Task: Search one way flight ticket for 1 adult, 1 child, 1 infant in seat in premium economy from State College: University Park Airport to Fort Wayne: Fort Wayne International Airport on 8-4-2023. Choice of flights is Southwest. Number of bags: 2 carry on bags and 4 checked bags. Price is upto 71000. Outbound departure time preference is 16:15.
Action: Mouse moved to (313, 275)
Screenshot: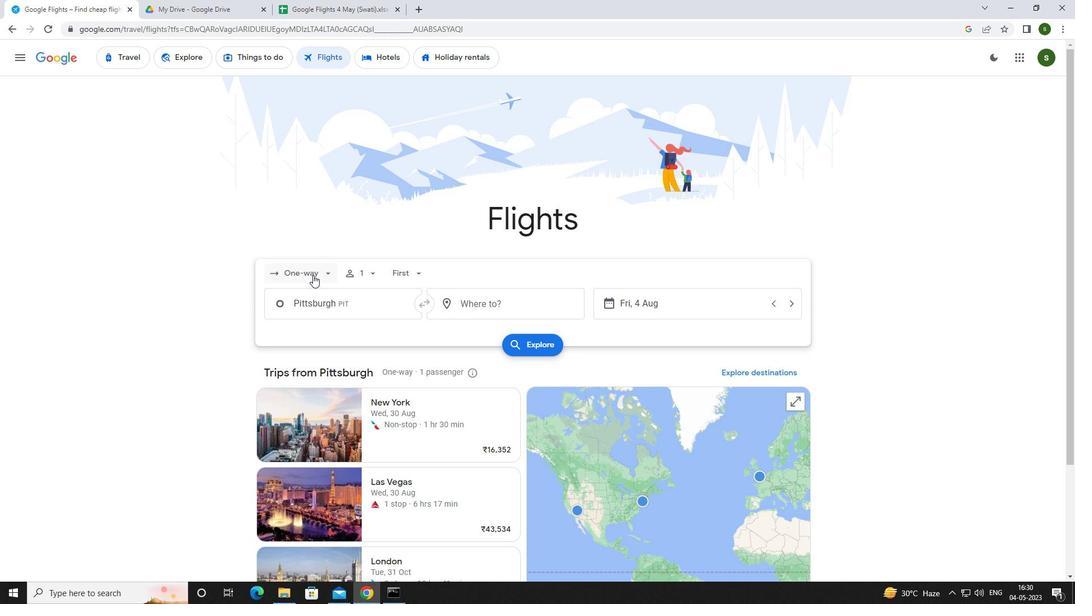 
Action: Mouse pressed left at (313, 275)
Screenshot: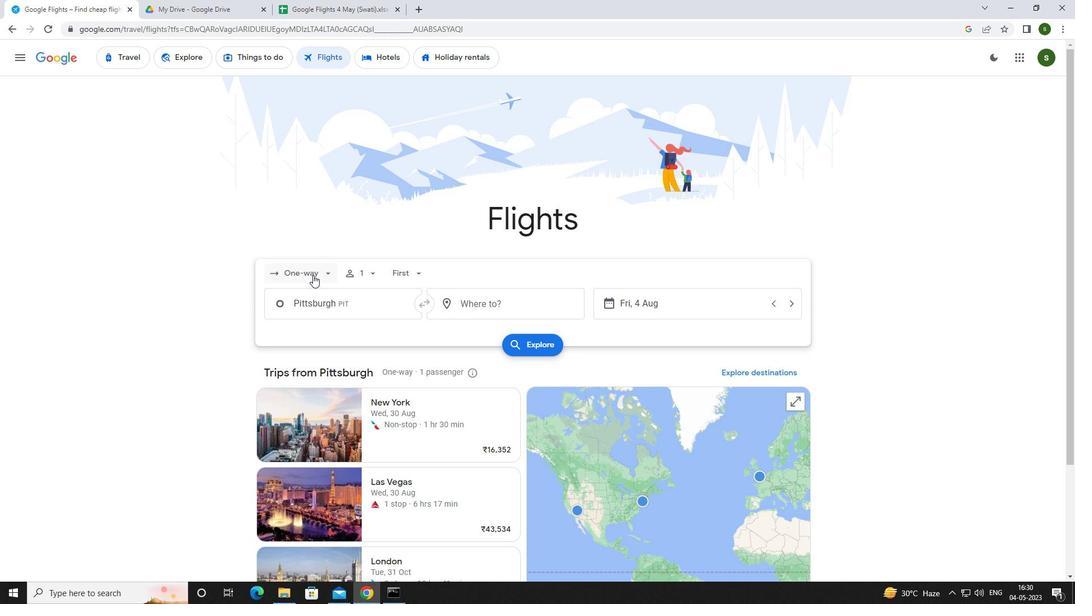 
Action: Mouse moved to (308, 330)
Screenshot: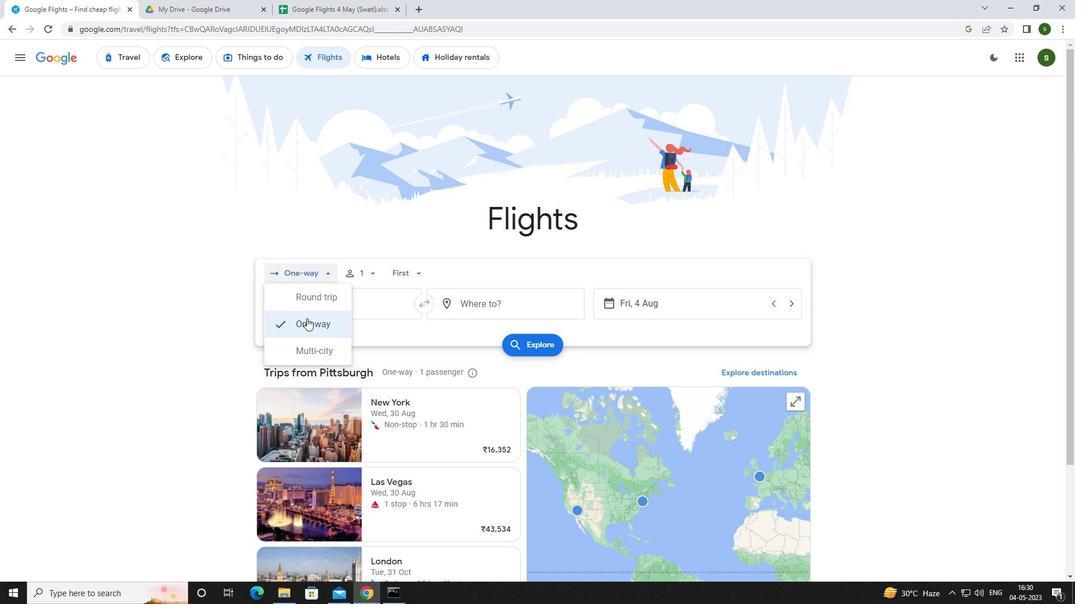 
Action: Mouse pressed left at (308, 330)
Screenshot: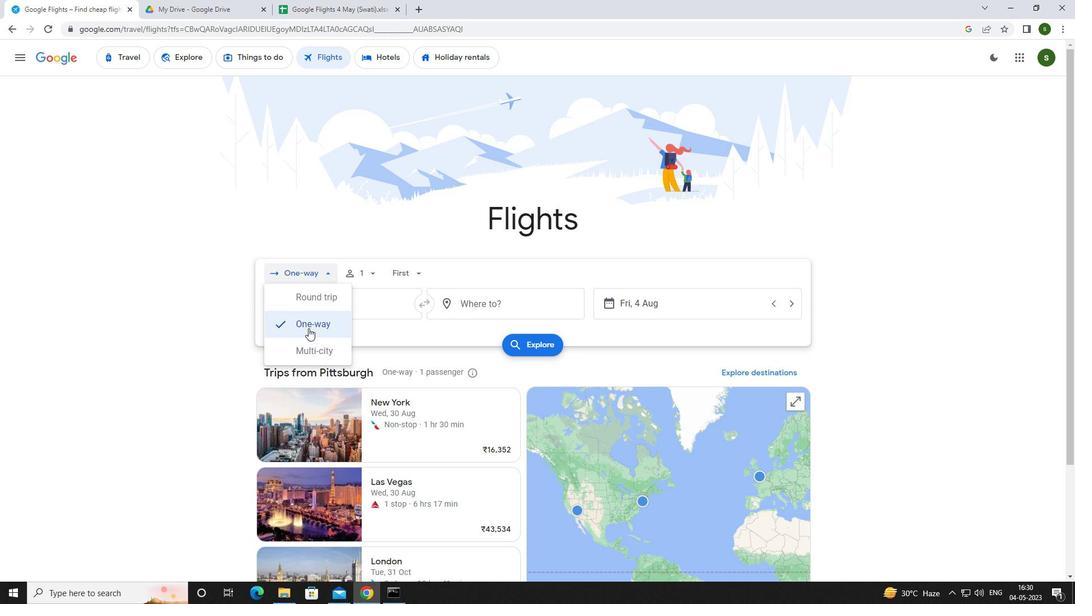 
Action: Mouse moved to (365, 274)
Screenshot: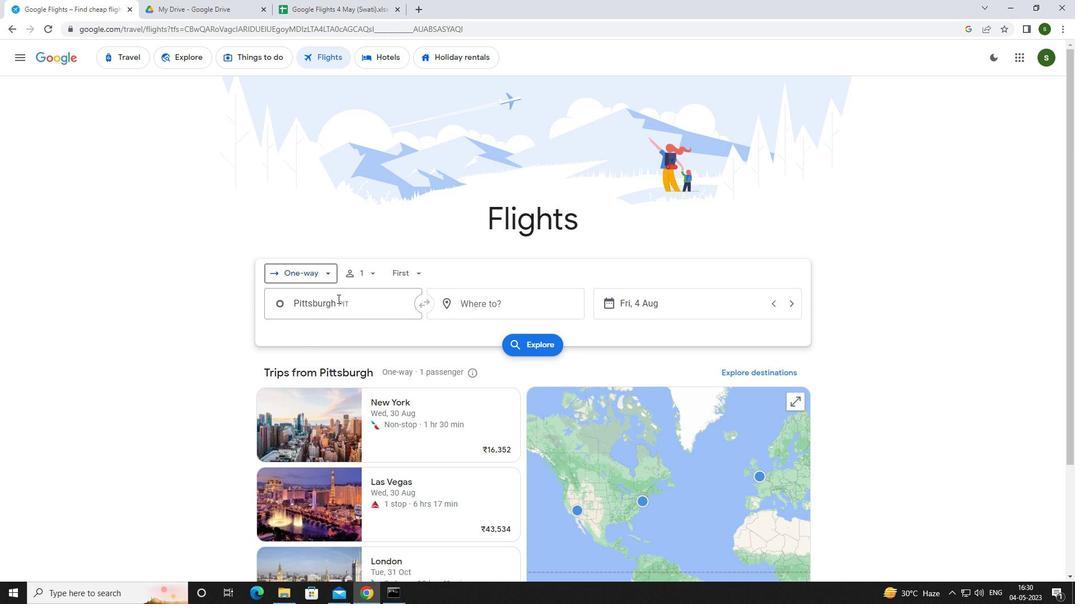 
Action: Mouse pressed left at (365, 274)
Screenshot: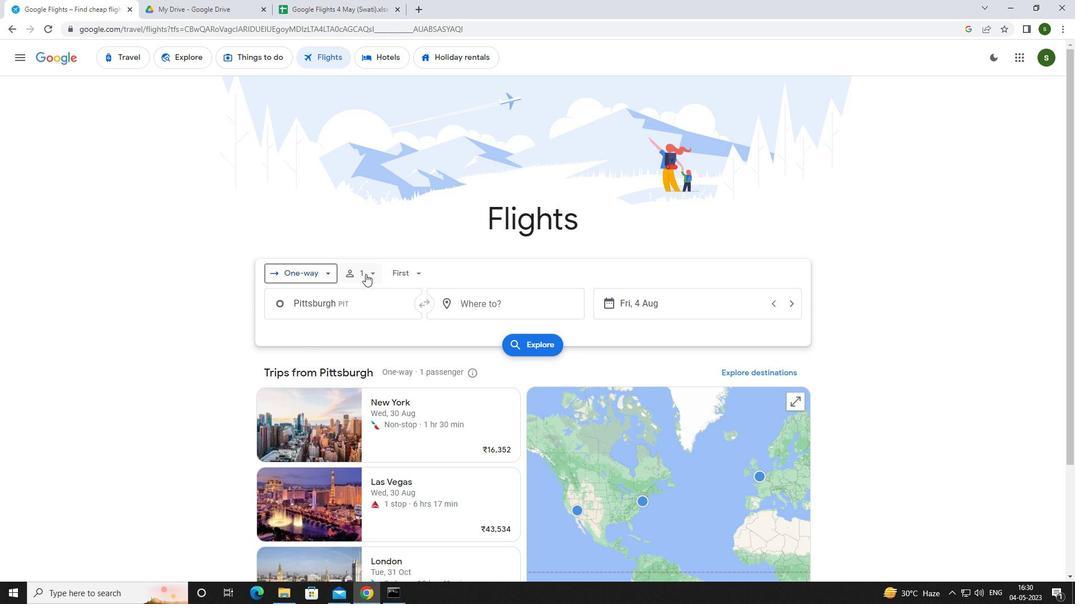 
Action: Mouse moved to (453, 328)
Screenshot: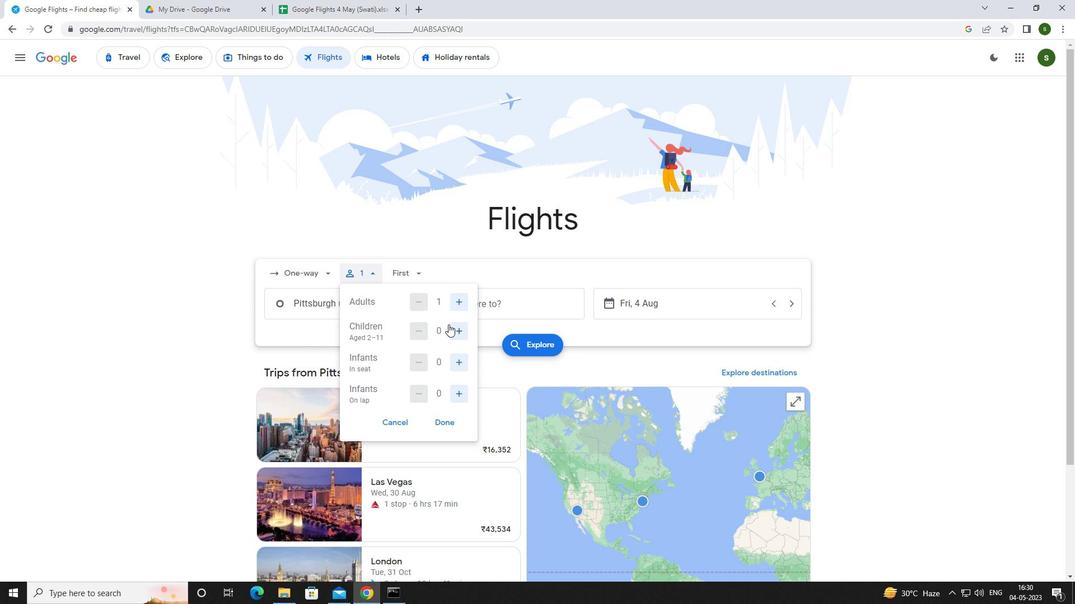 
Action: Mouse pressed left at (453, 328)
Screenshot: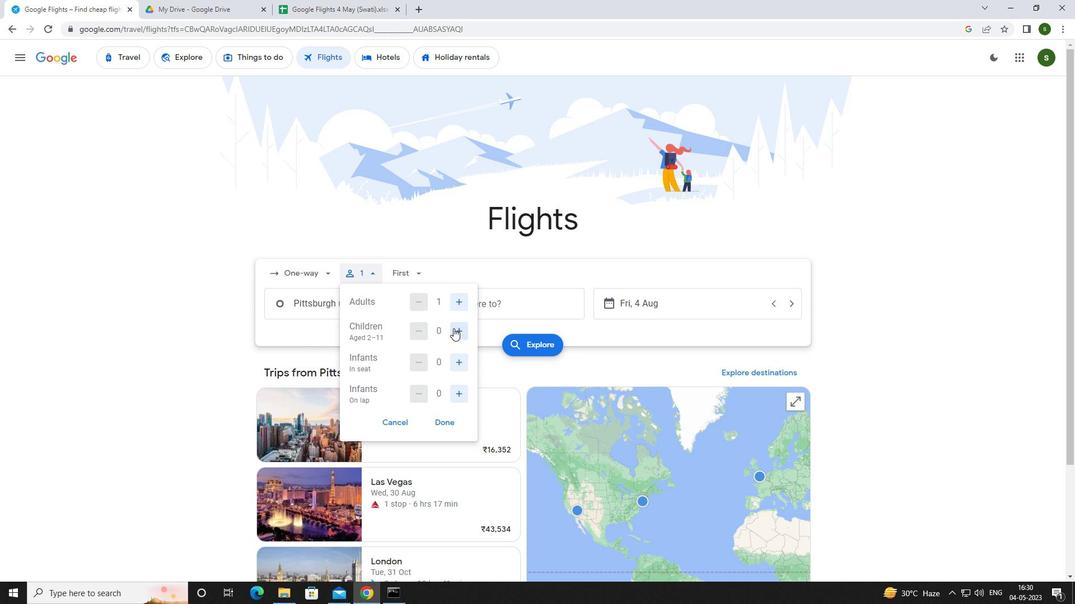 
Action: Mouse moved to (460, 359)
Screenshot: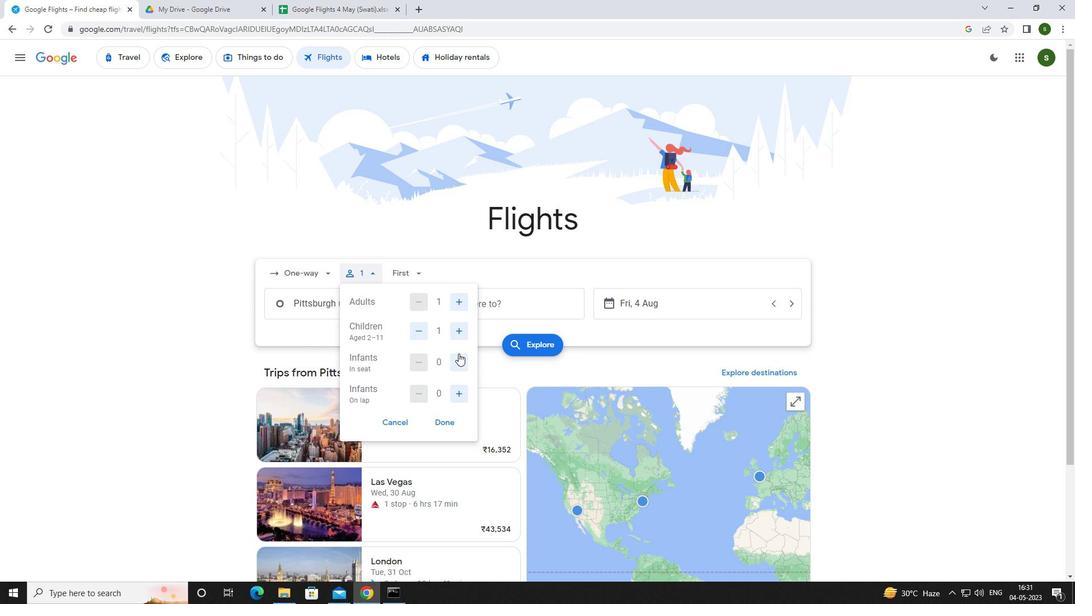 
Action: Mouse pressed left at (460, 359)
Screenshot: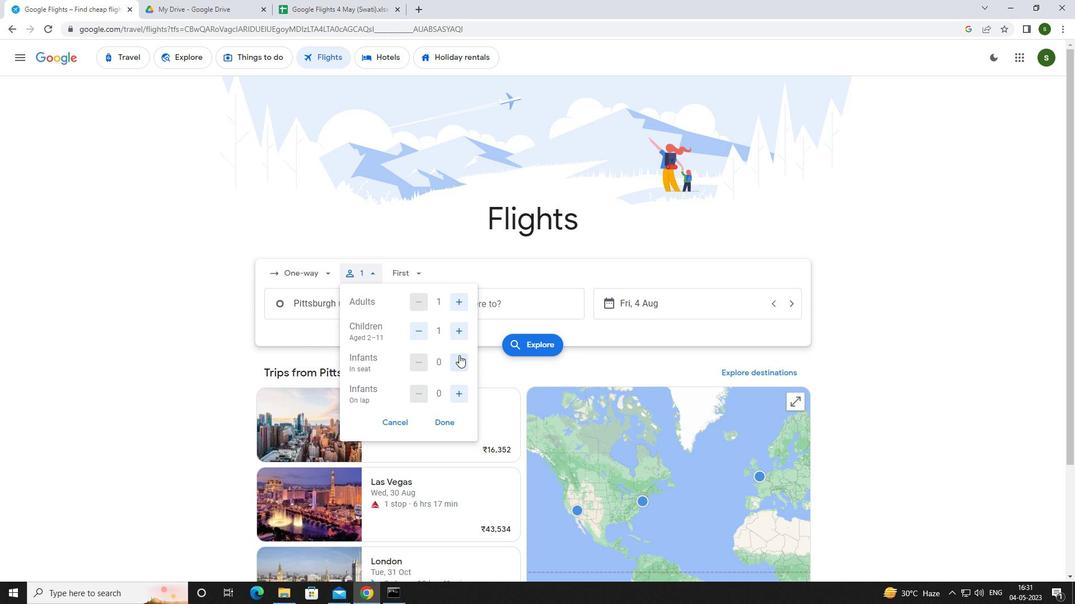 
Action: Mouse moved to (412, 273)
Screenshot: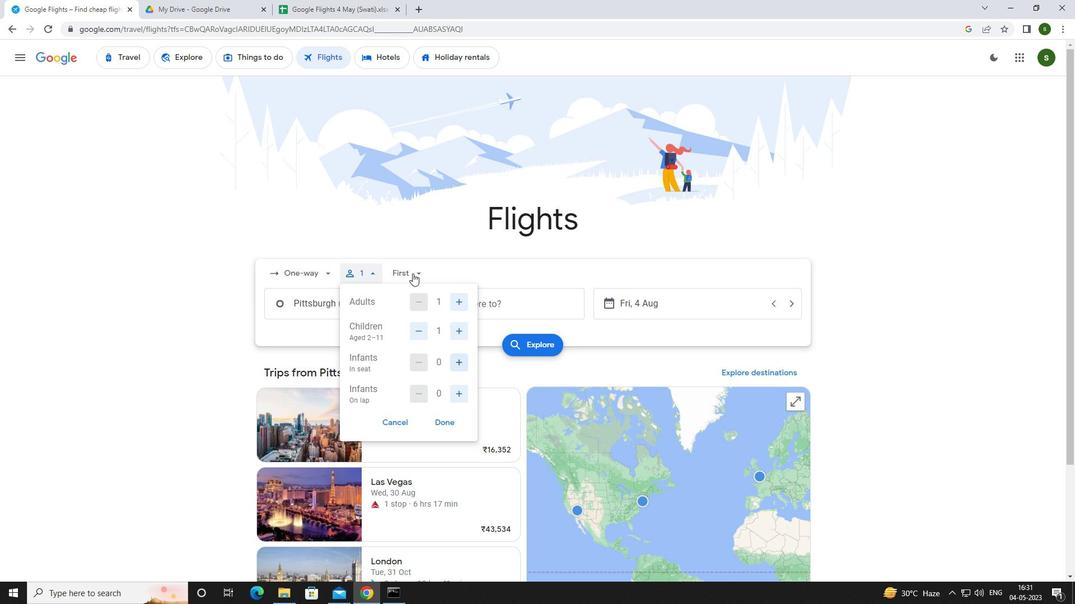 
Action: Mouse pressed left at (412, 273)
Screenshot: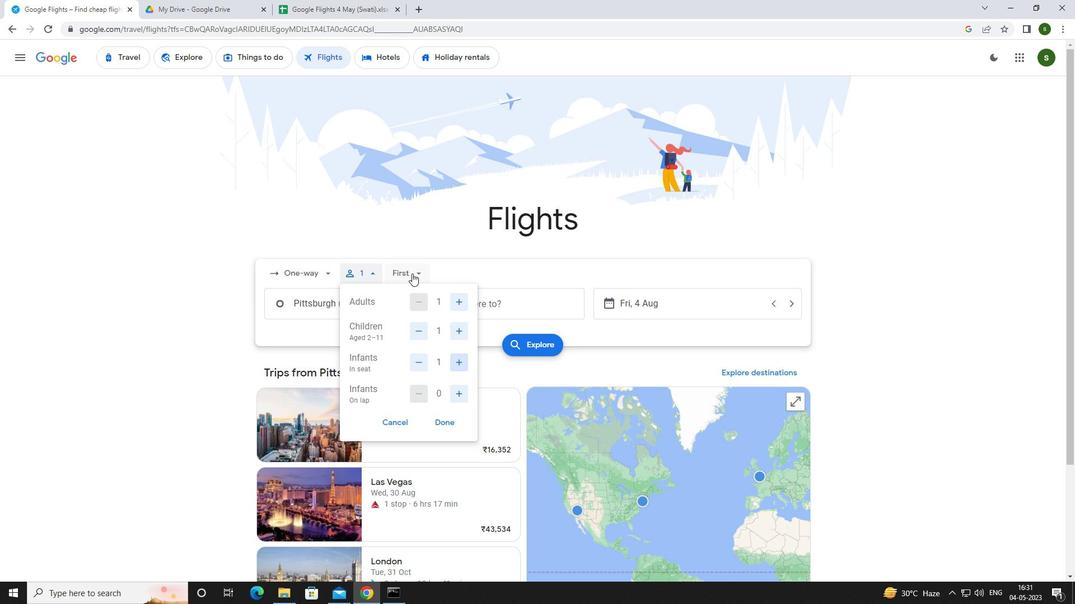 
Action: Mouse moved to (427, 327)
Screenshot: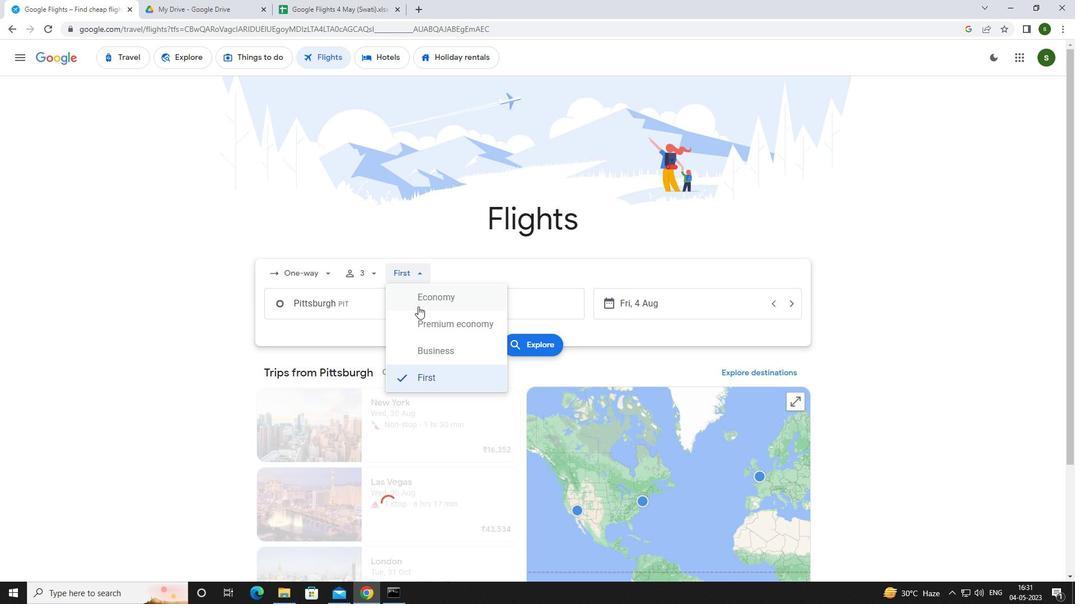 
Action: Mouse pressed left at (427, 327)
Screenshot: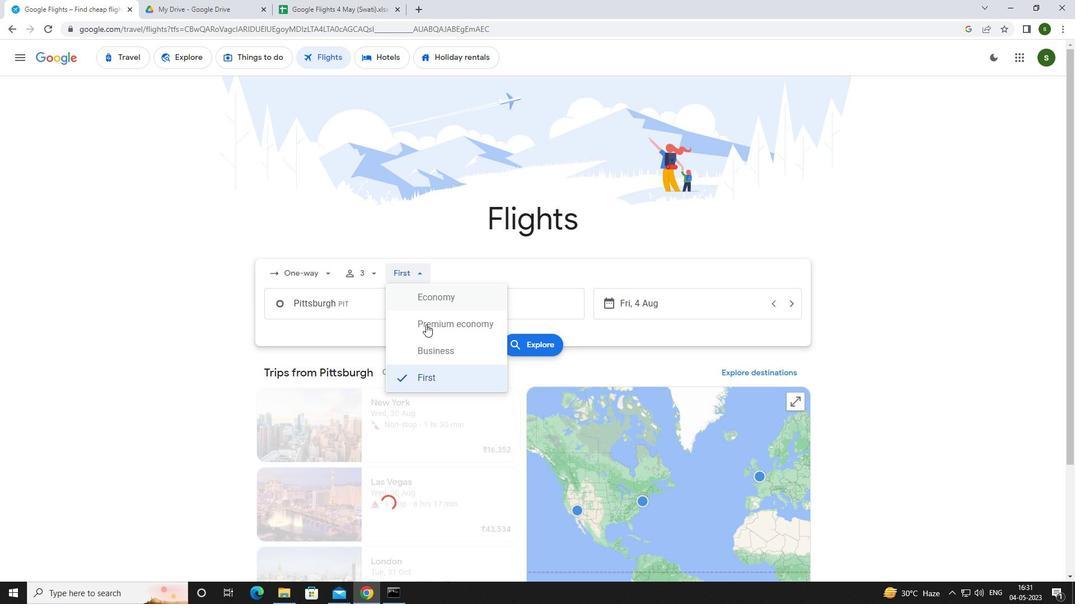 
Action: Mouse moved to (393, 305)
Screenshot: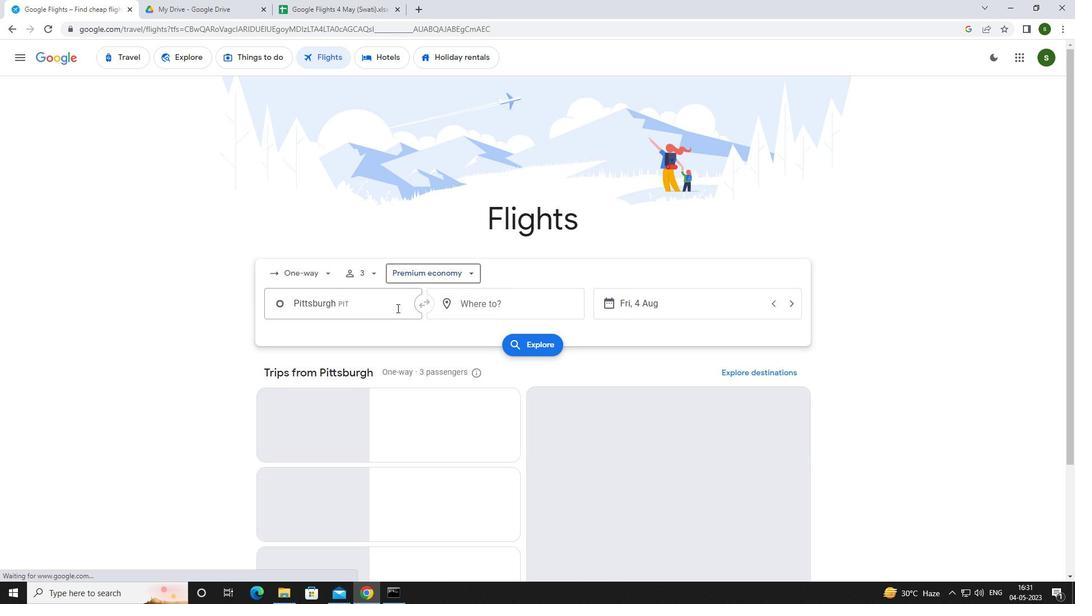 
Action: Mouse pressed left at (393, 305)
Screenshot: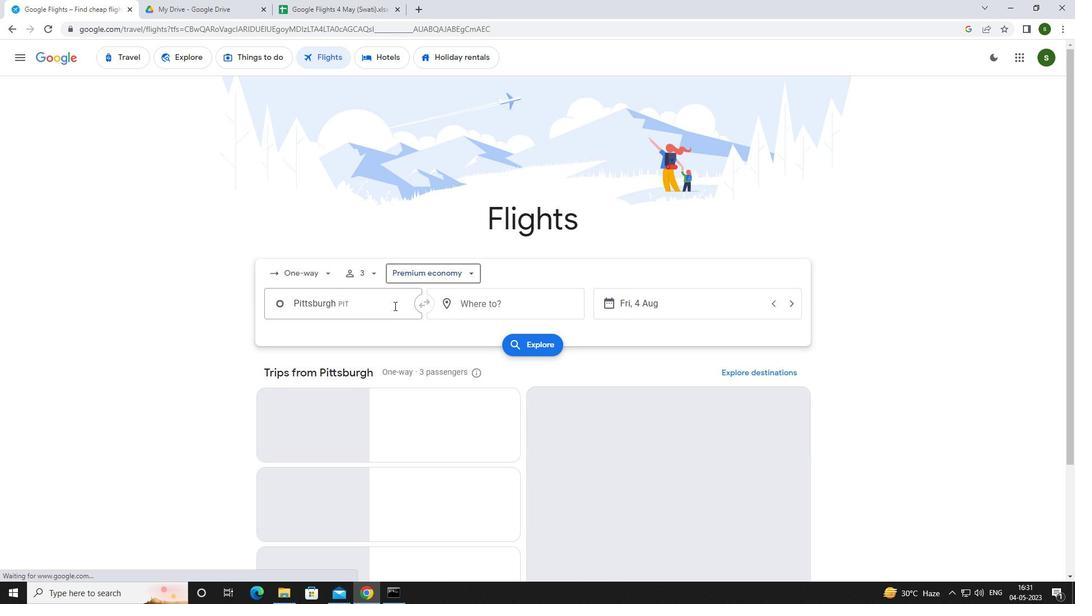 
Action: Mouse moved to (342, 309)
Screenshot: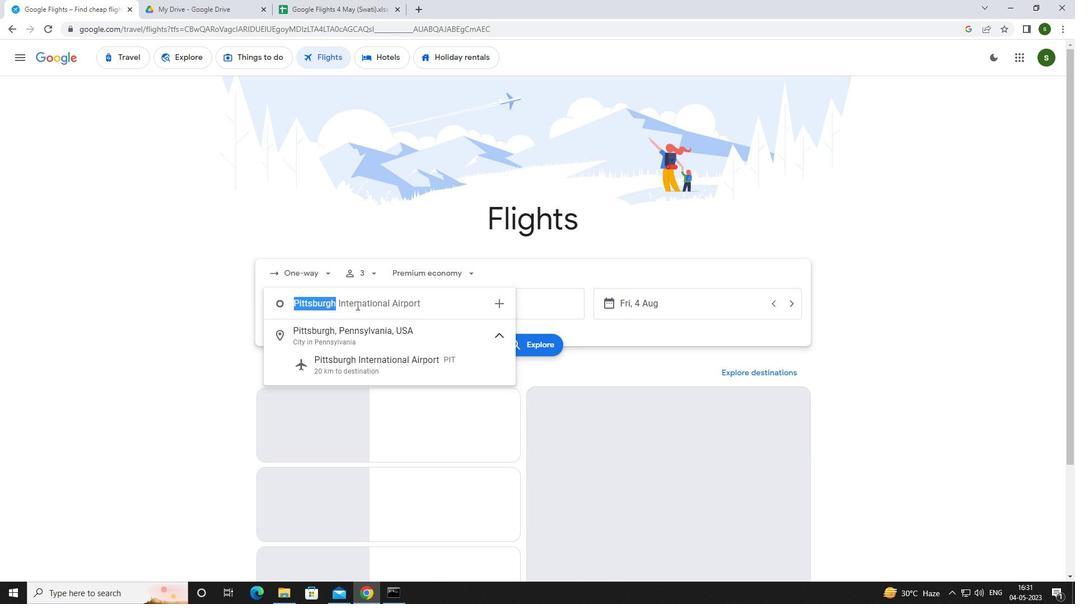 
Action: Key pressed university
Screenshot: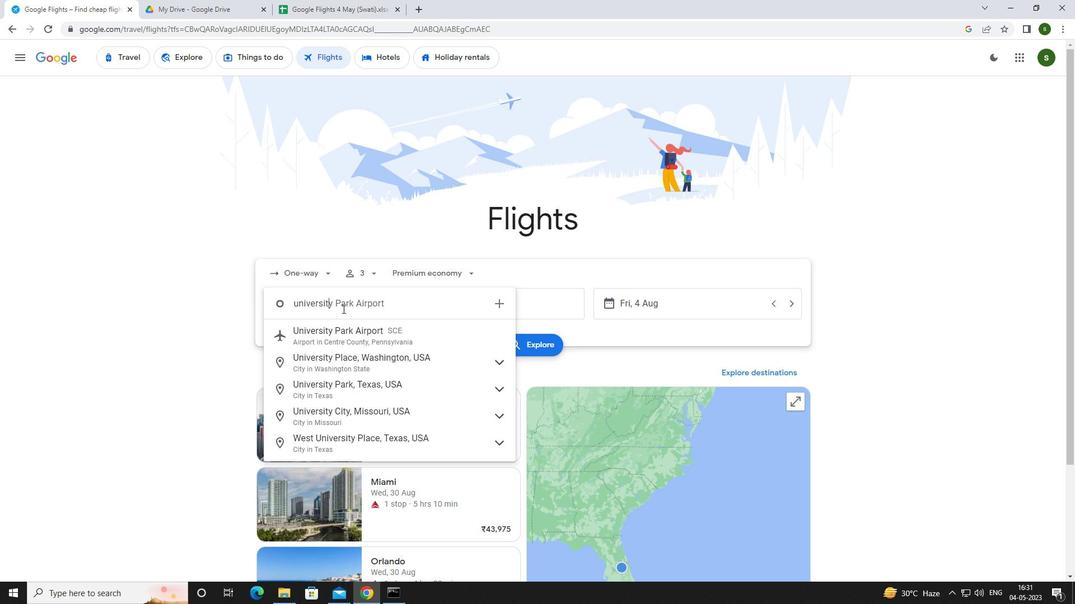 
Action: Mouse moved to (346, 343)
Screenshot: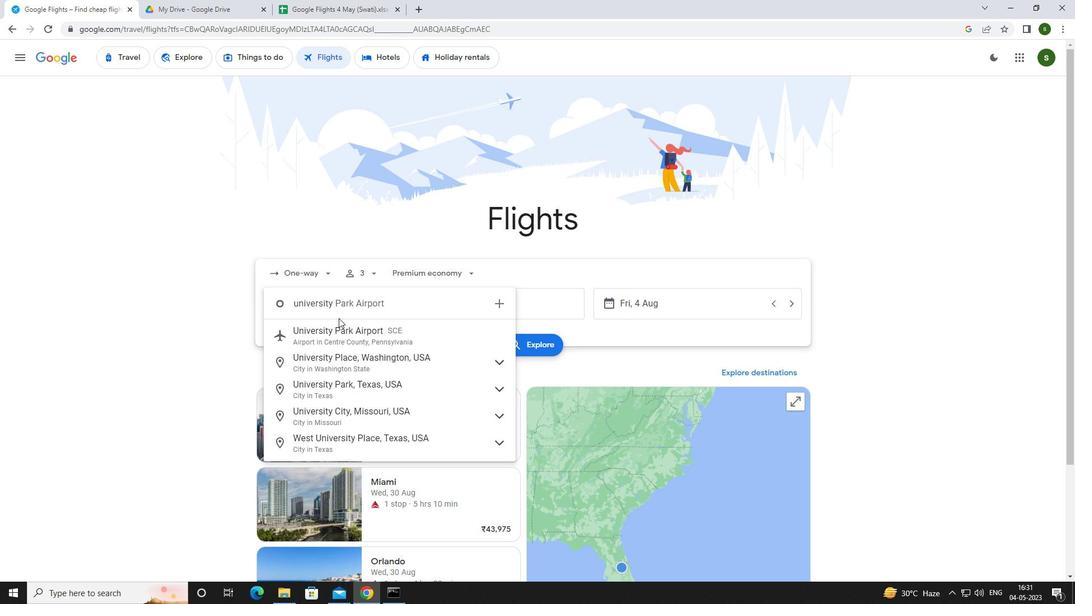 
Action: Mouse pressed left at (346, 343)
Screenshot: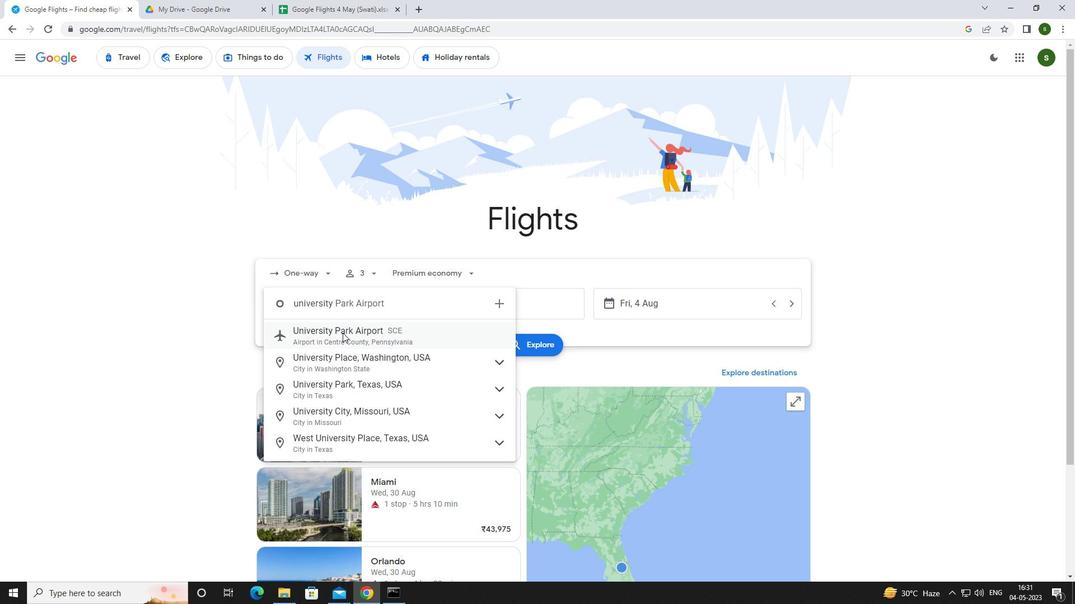 
Action: Mouse moved to (489, 299)
Screenshot: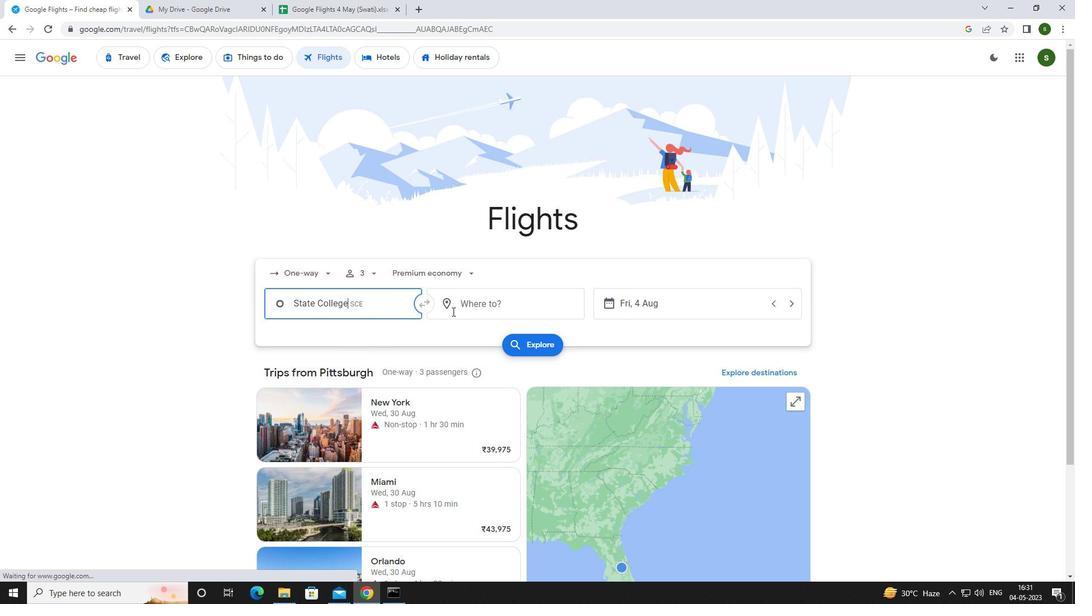
Action: Mouse pressed left at (489, 299)
Screenshot: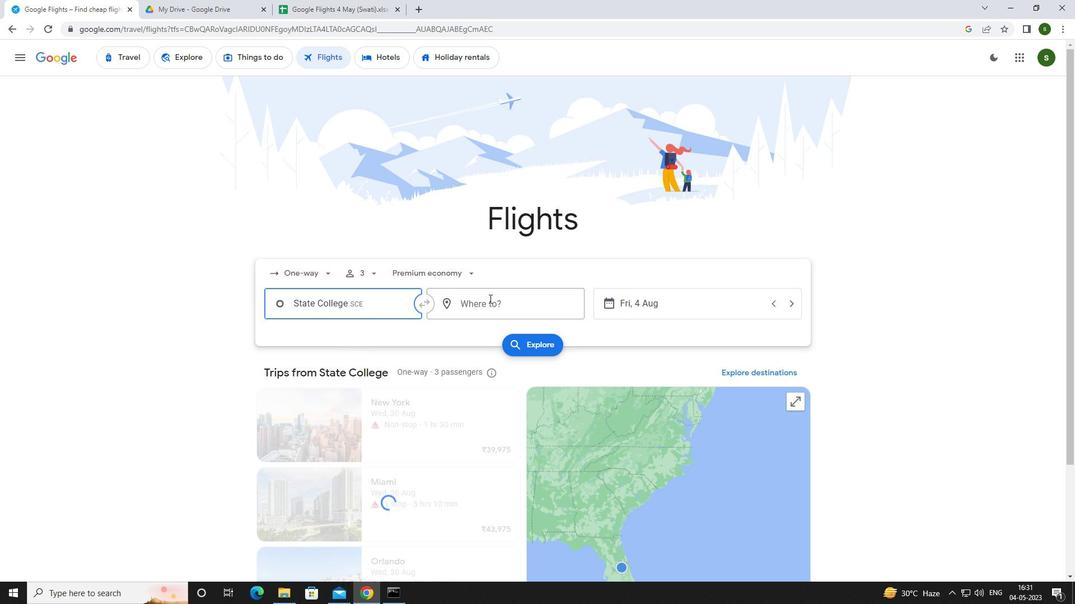 
Action: Mouse moved to (406, 321)
Screenshot: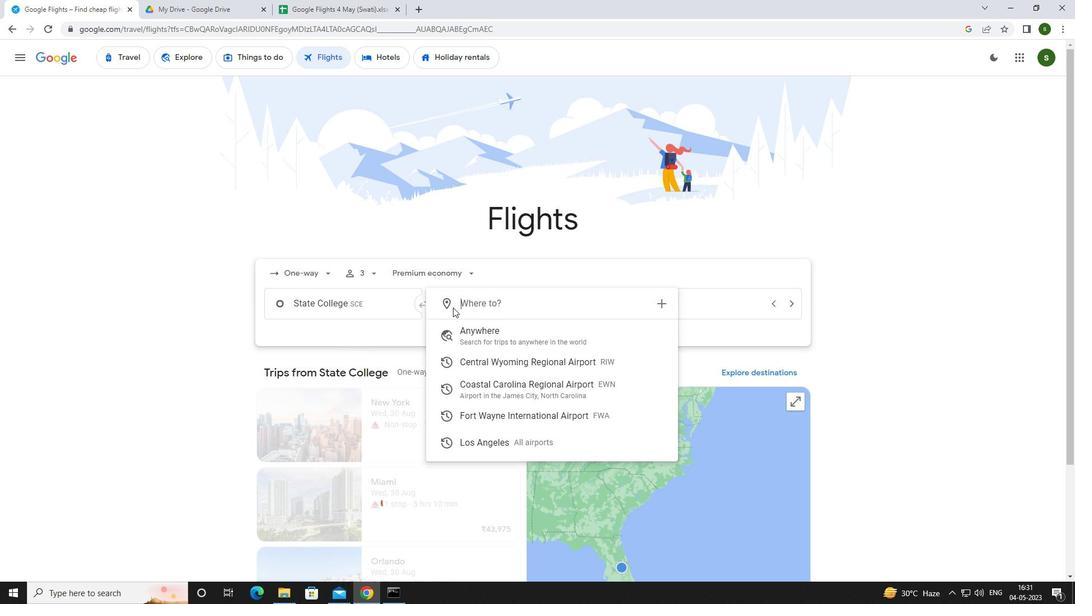
Action: Key pressed <Key.caps_lock>f<Key.caps_lock>ort<Key.space><Key.caps_lock>w<Key.caps_lock>ay
Screenshot: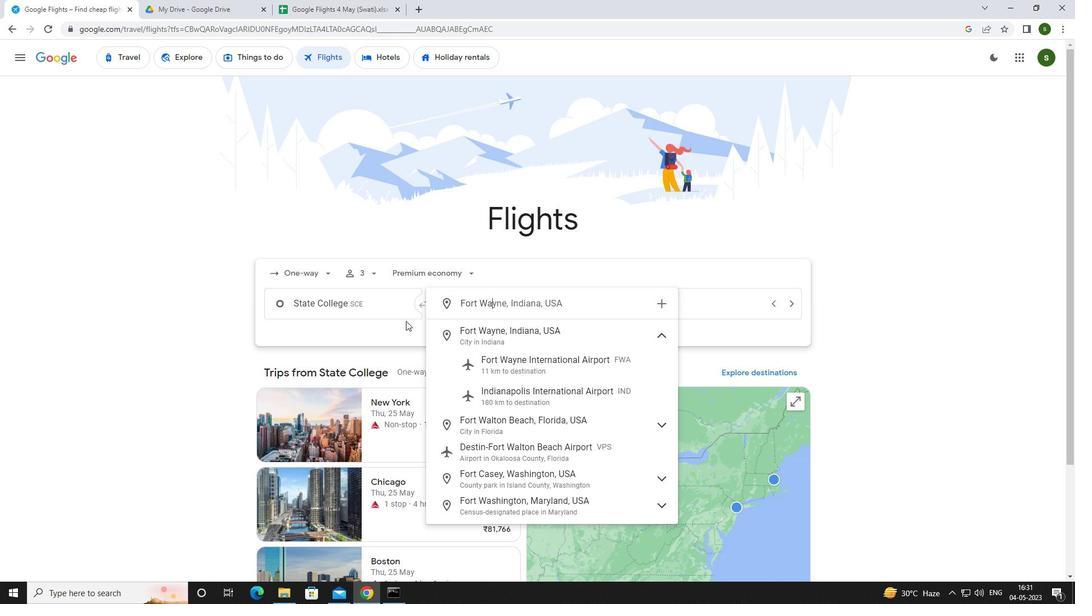 
Action: Mouse moved to (478, 368)
Screenshot: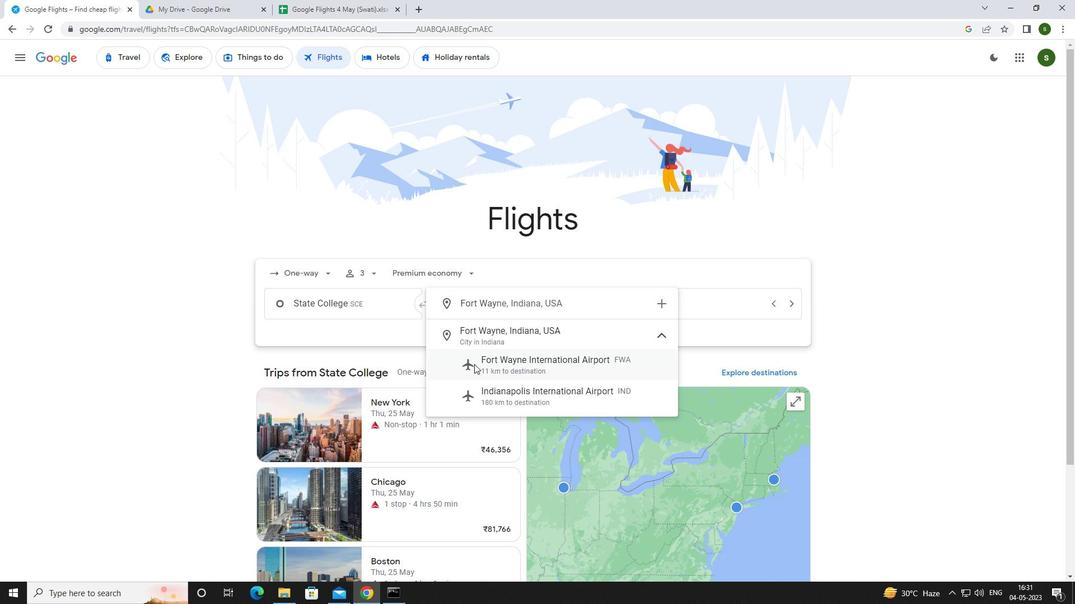 
Action: Mouse pressed left at (478, 368)
Screenshot: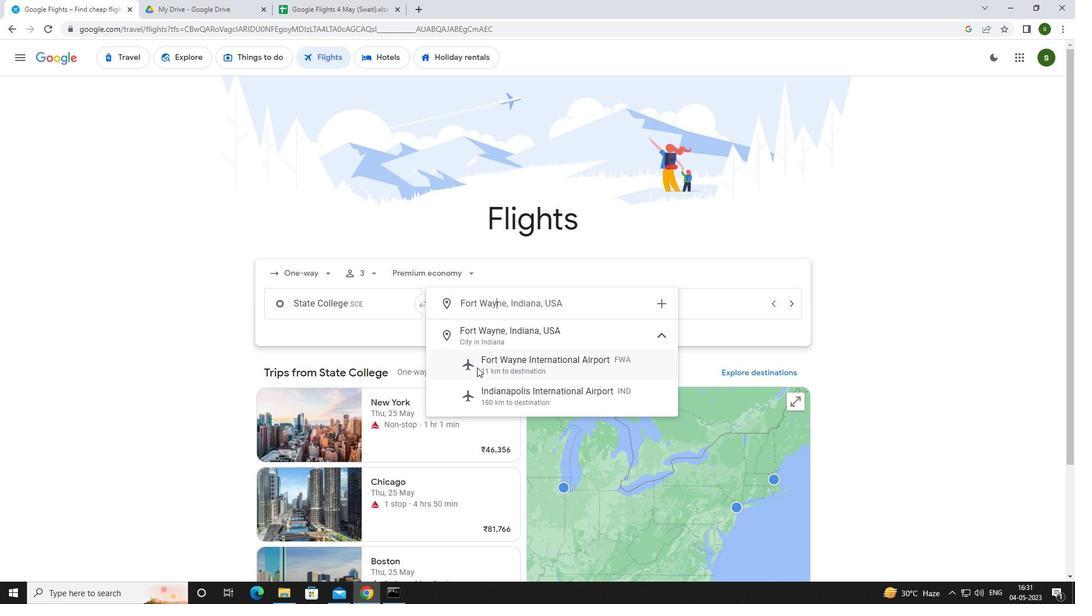 
Action: Mouse moved to (668, 303)
Screenshot: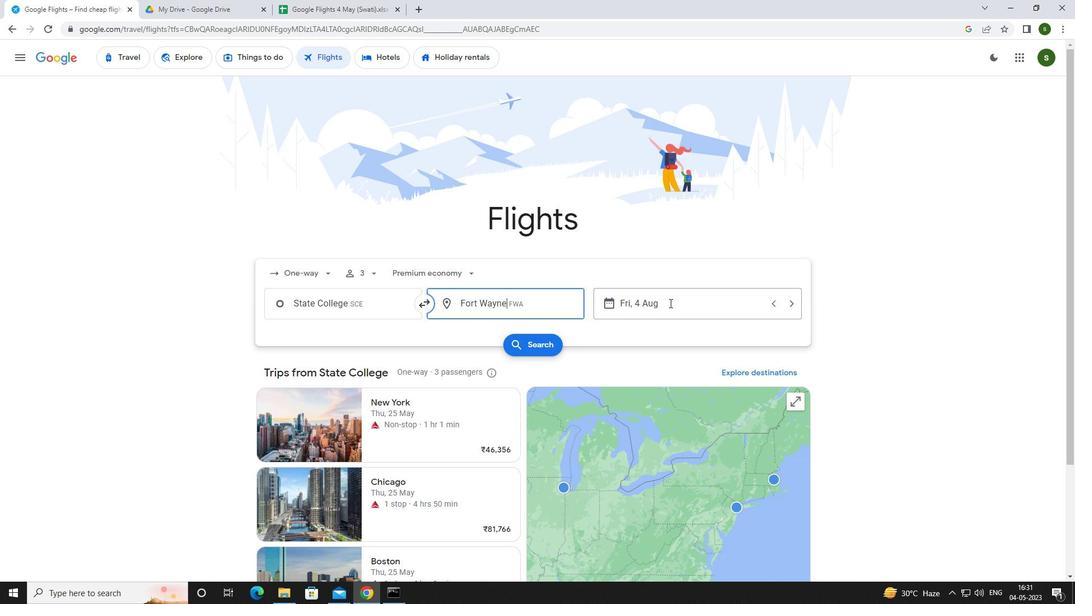 
Action: Mouse pressed left at (668, 303)
Screenshot: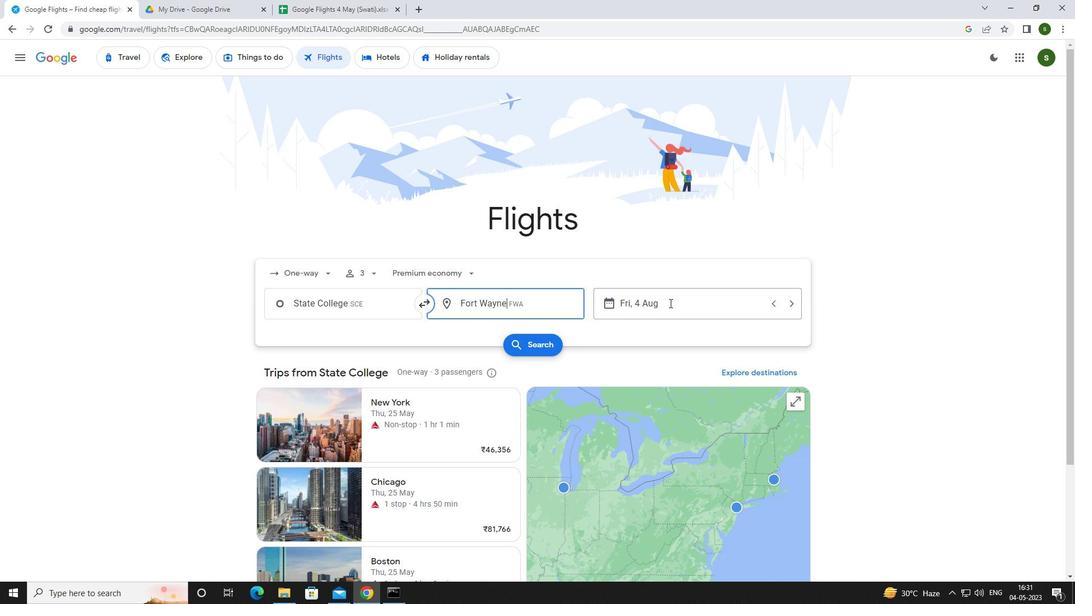 
Action: Mouse moved to (541, 378)
Screenshot: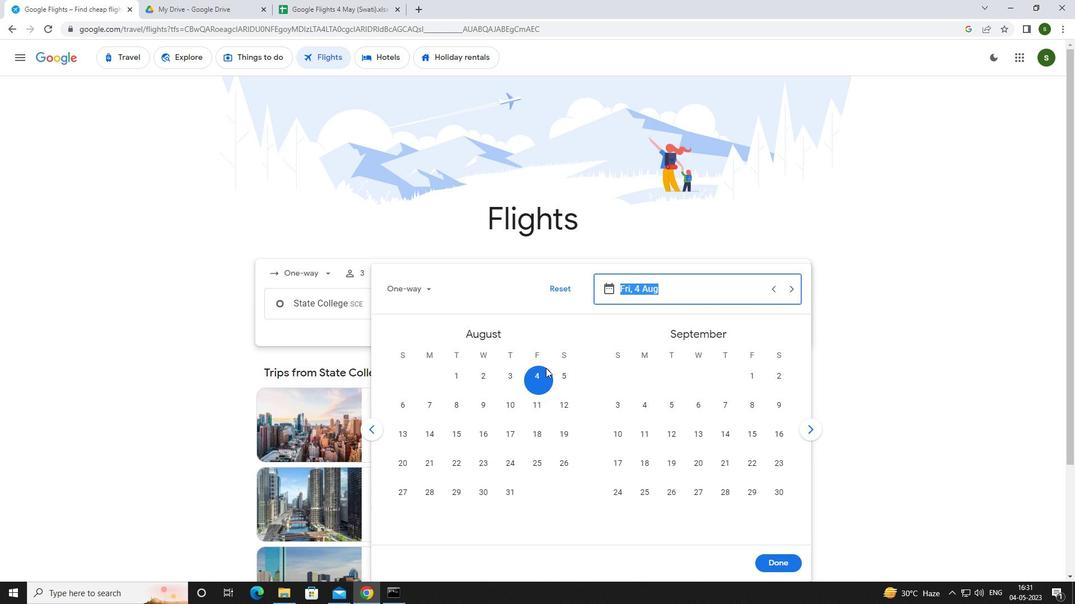 
Action: Mouse pressed left at (541, 378)
Screenshot: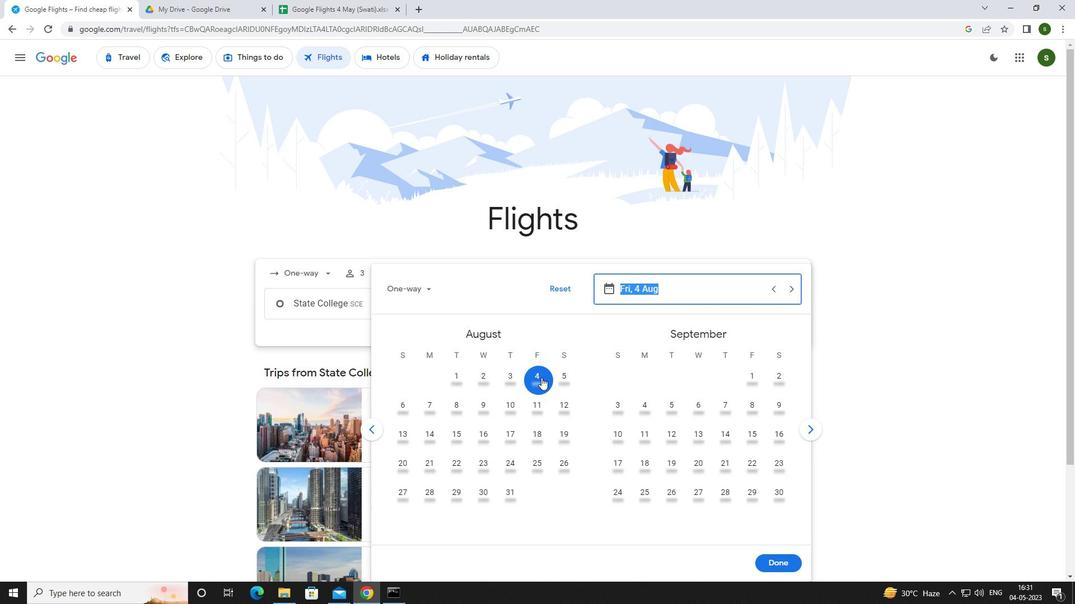 
Action: Mouse moved to (787, 567)
Screenshot: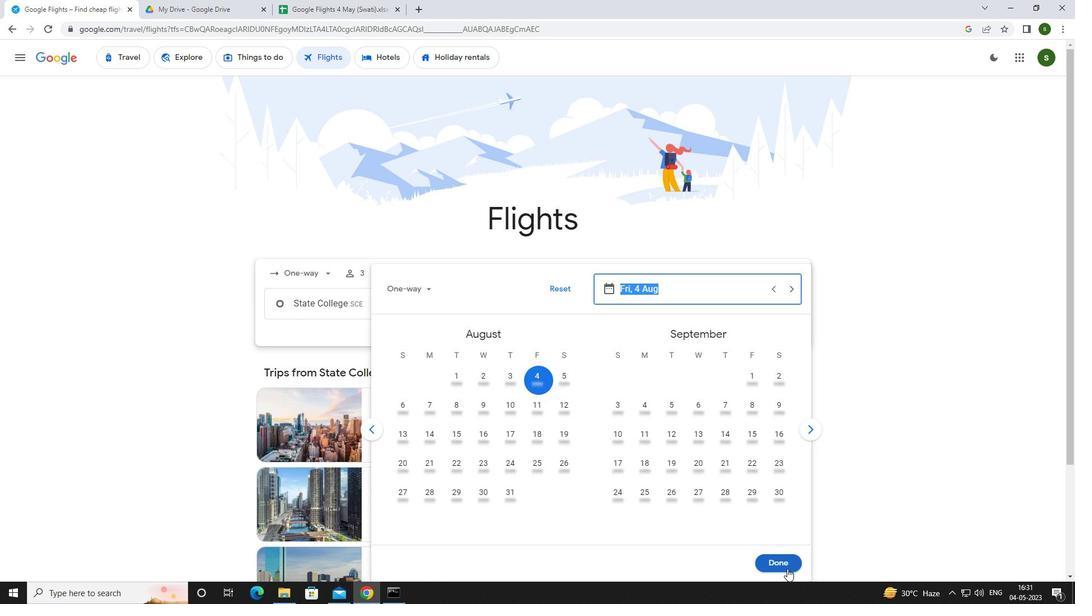
Action: Mouse pressed left at (787, 567)
Screenshot: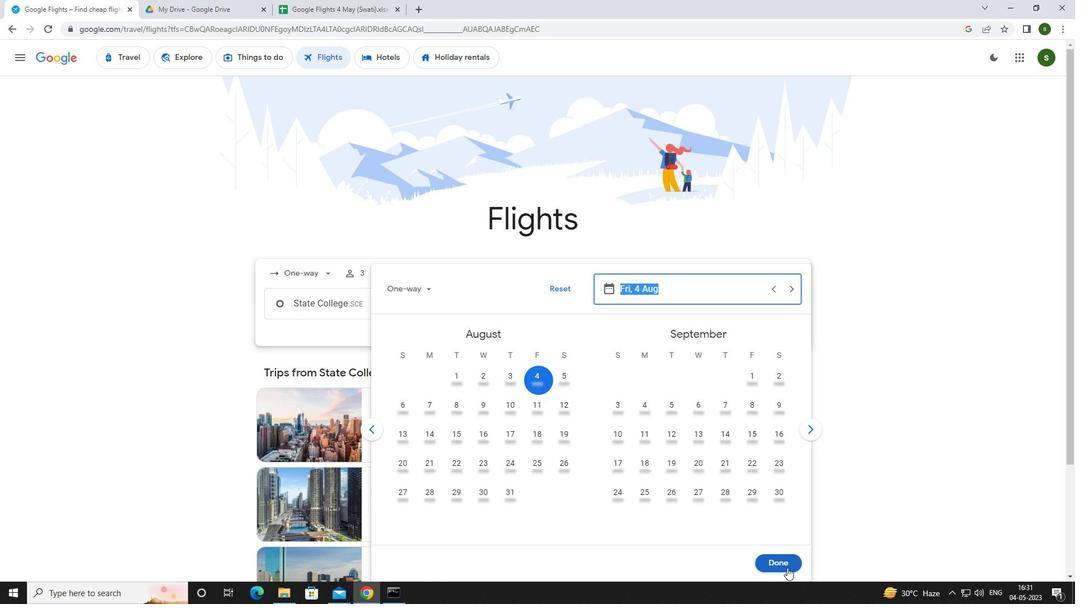 
Action: Mouse moved to (529, 334)
Screenshot: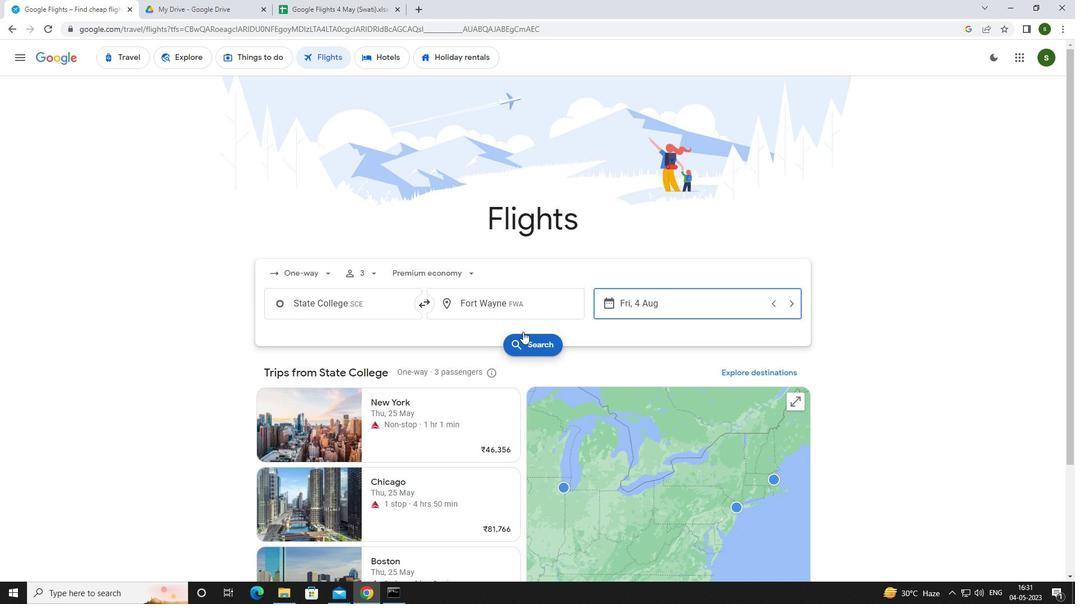
Action: Mouse pressed left at (529, 334)
Screenshot: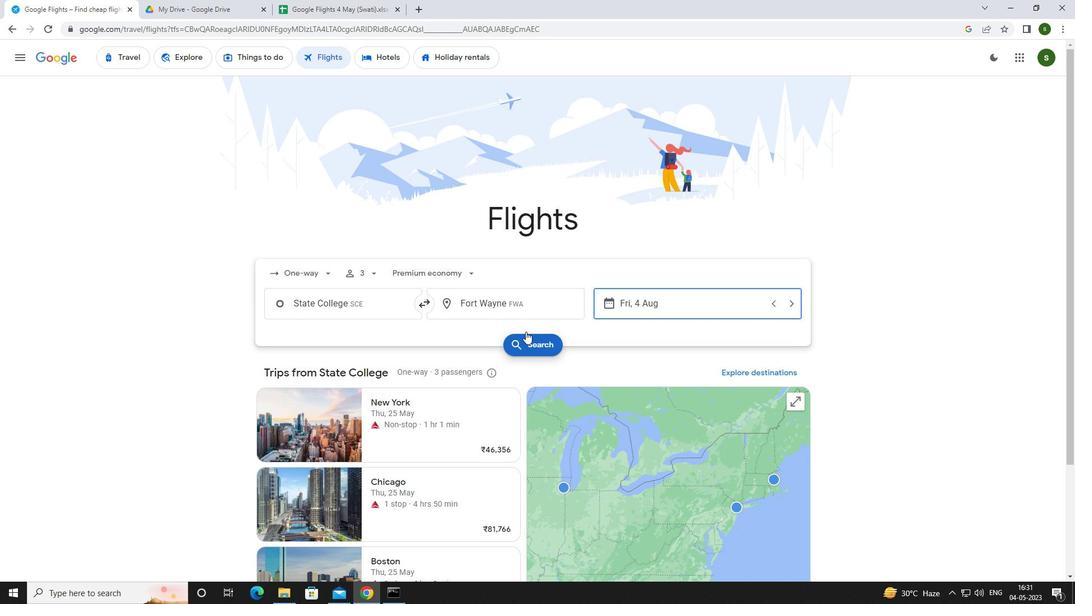 
Action: Mouse moved to (296, 160)
Screenshot: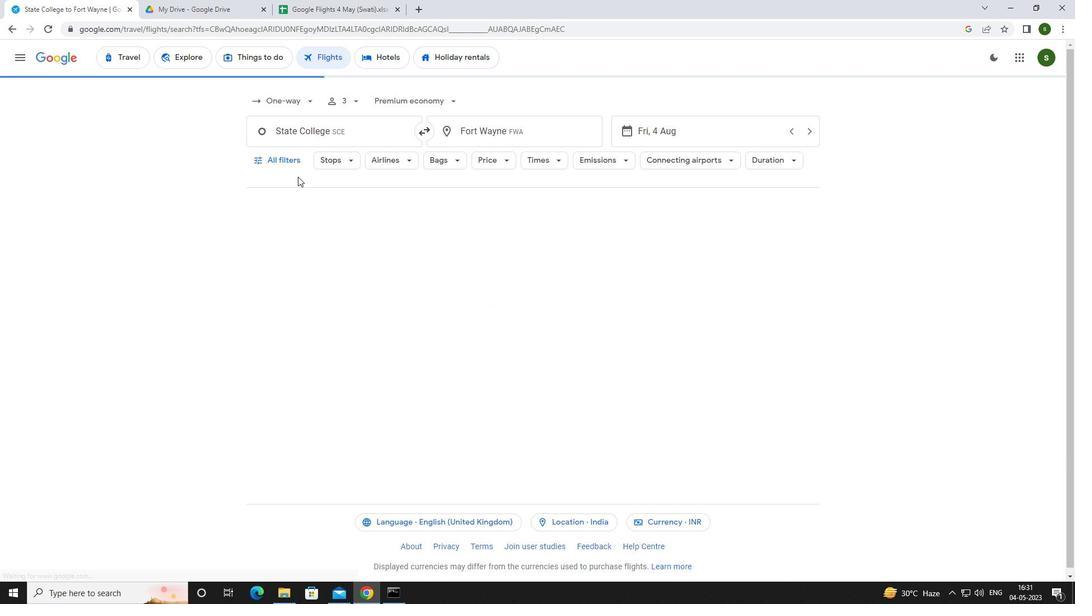
Action: Mouse pressed left at (296, 160)
Screenshot: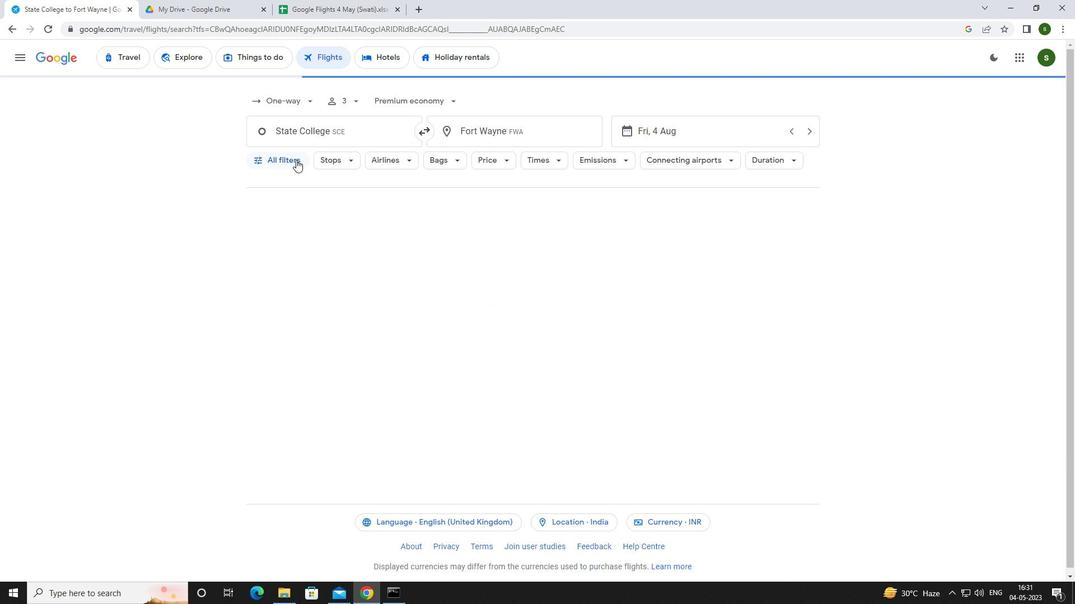
Action: Mouse moved to (417, 394)
Screenshot: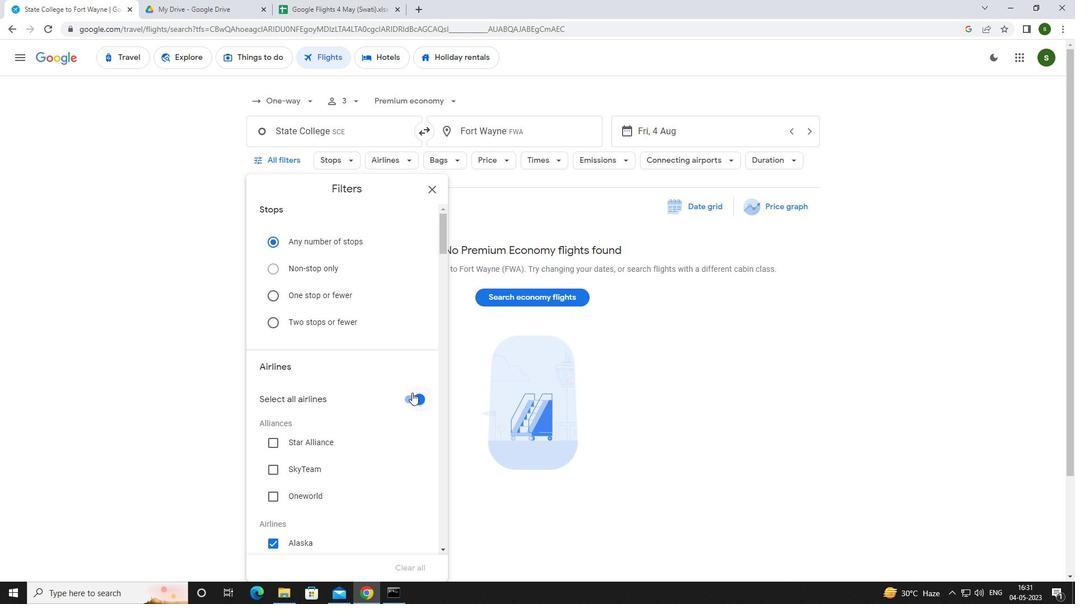
Action: Mouse pressed left at (417, 394)
Screenshot: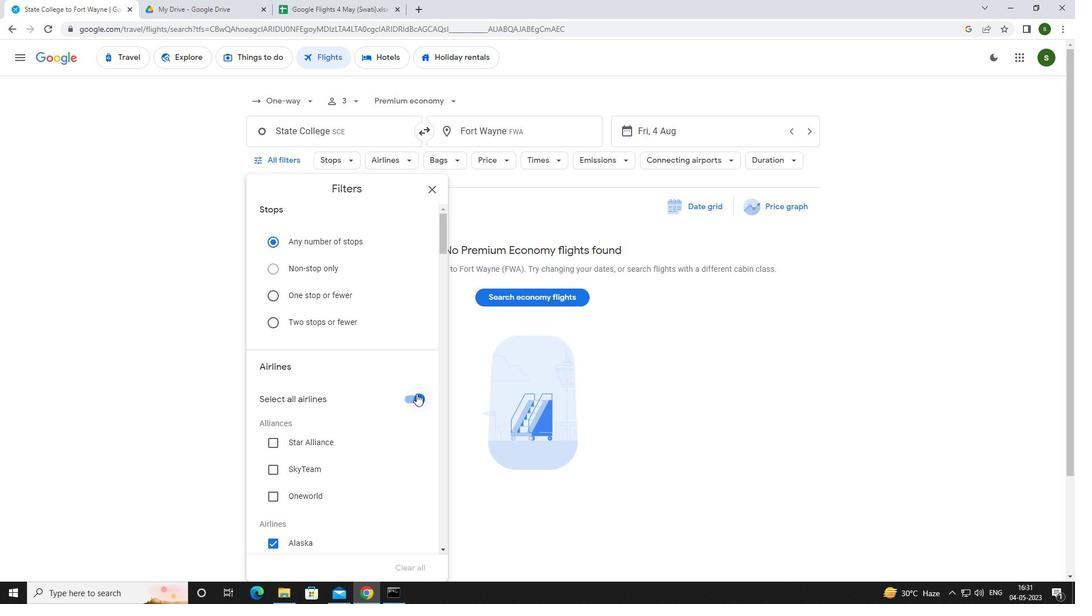 
Action: Mouse moved to (382, 368)
Screenshot: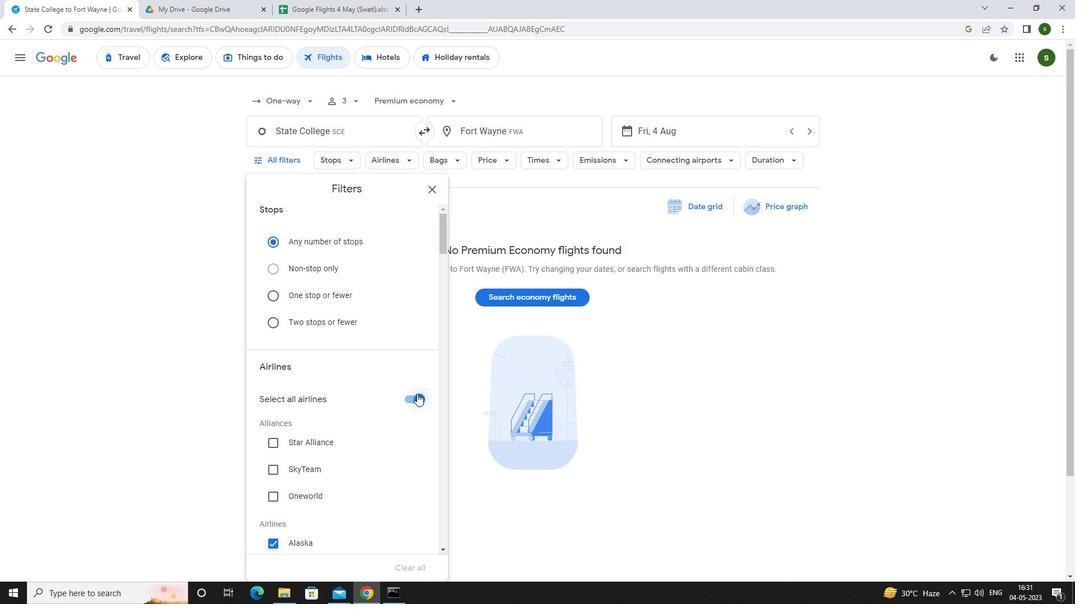 
Action: Mouse scrolled (382, 368) with delta (0, 0)
Screenshot: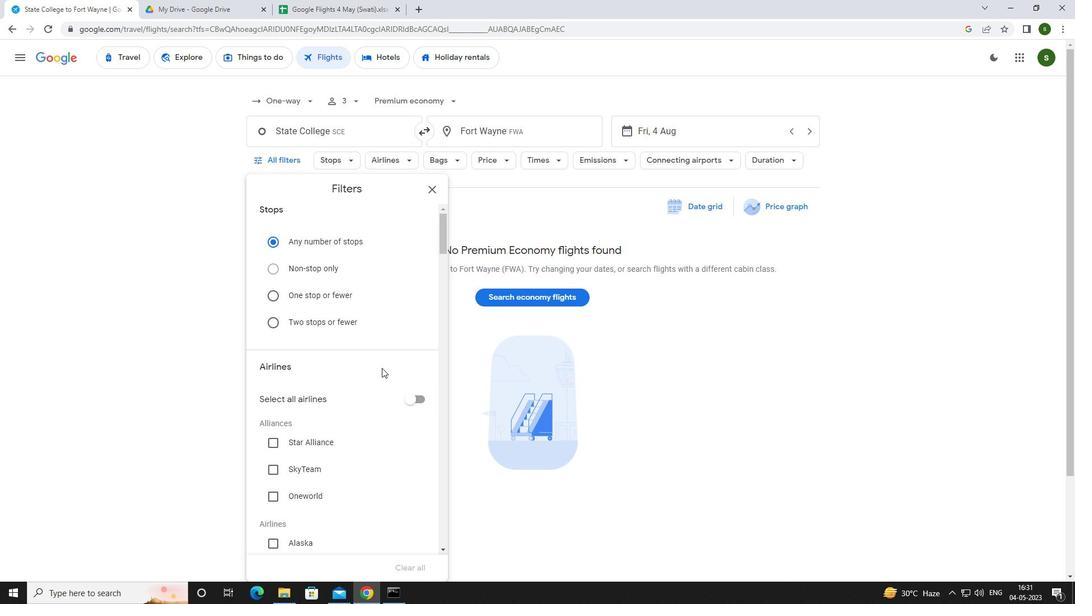 
Action: Mouse scrolled (382, 368) with delta (0, 0)
Screenshot: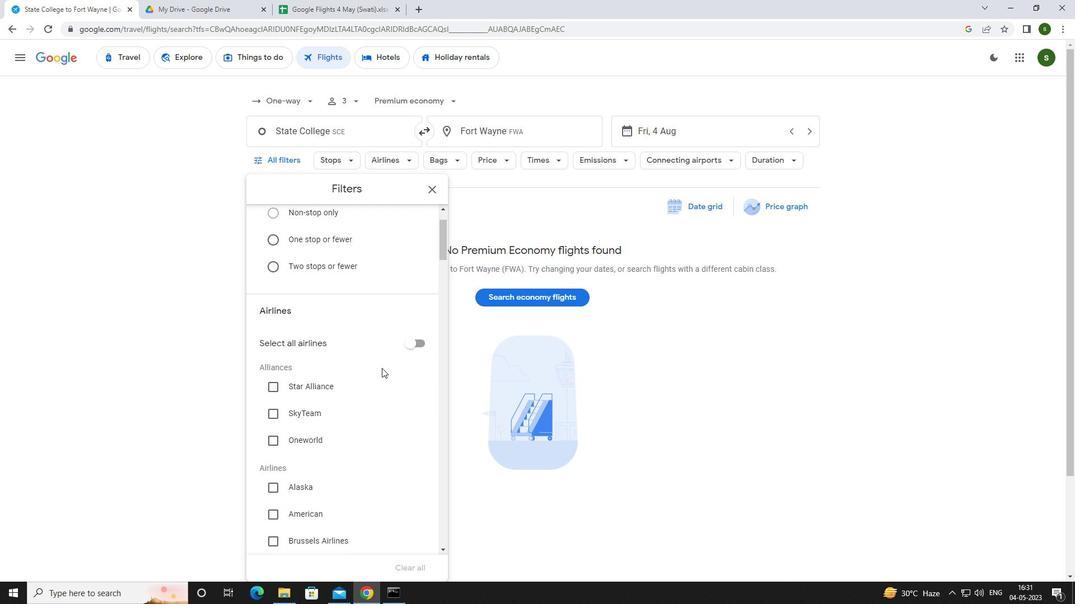 
Action: Mouse scrolled (382, 368) with delta (0, 0)
Screenshot: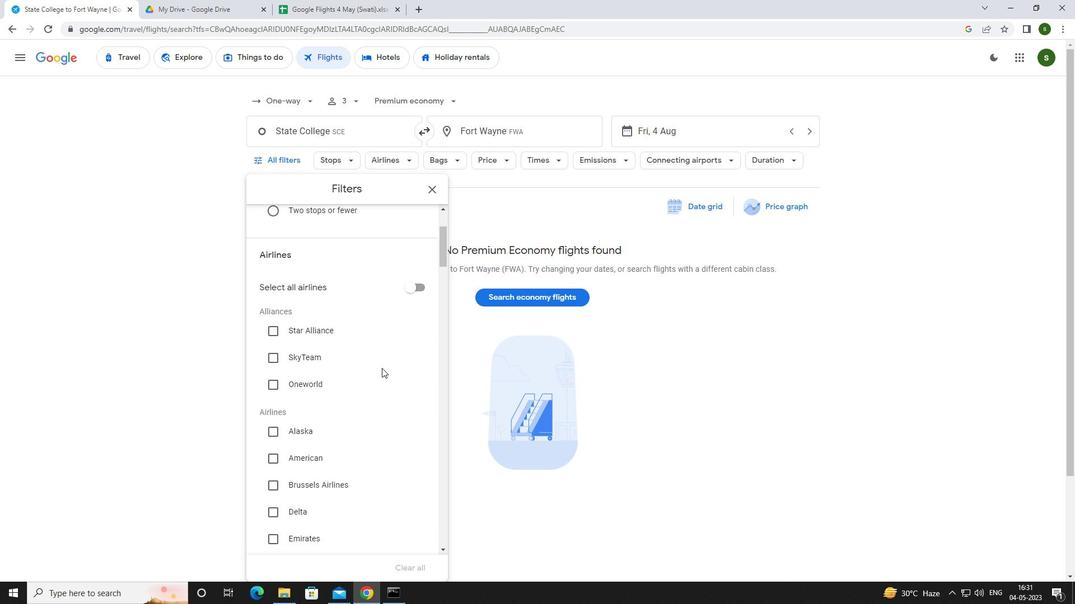 
Action: Mouse scrolled (382, 368) with delta (0, 0)
Screenshot: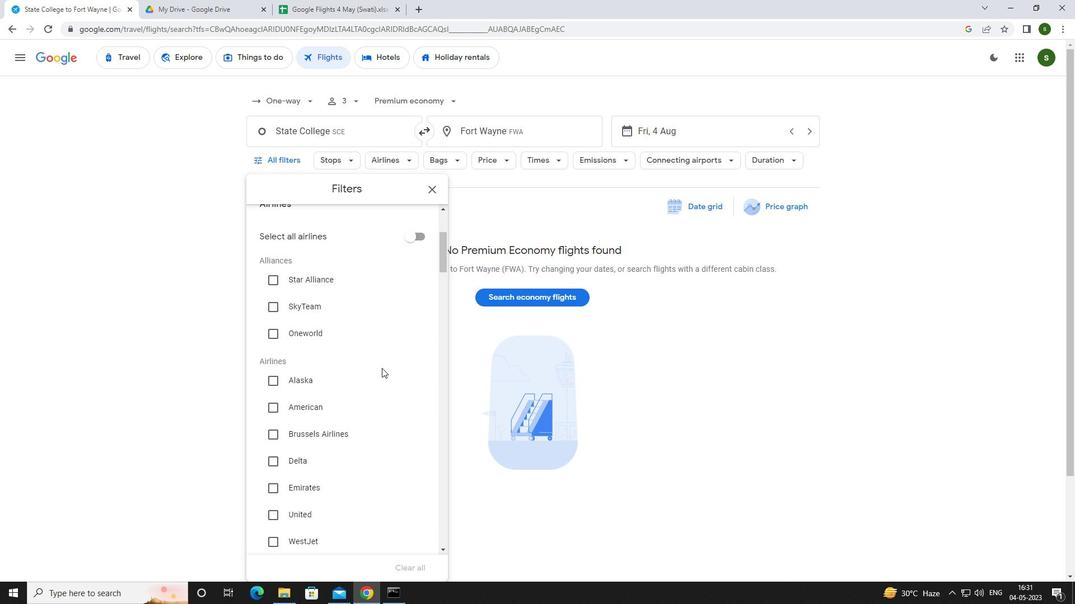 
Action: Mouse scrolled (382, 368) with delta (0, 0)
Screenshot: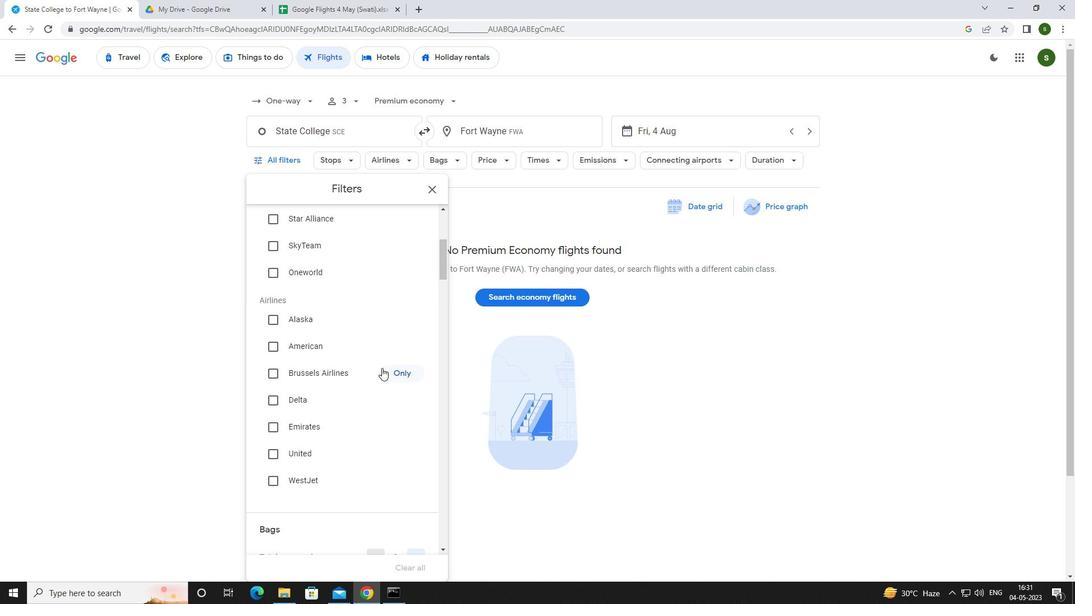 
Action: Mouse scrolled (382, 368) with delta (0, 0)
Screenshot: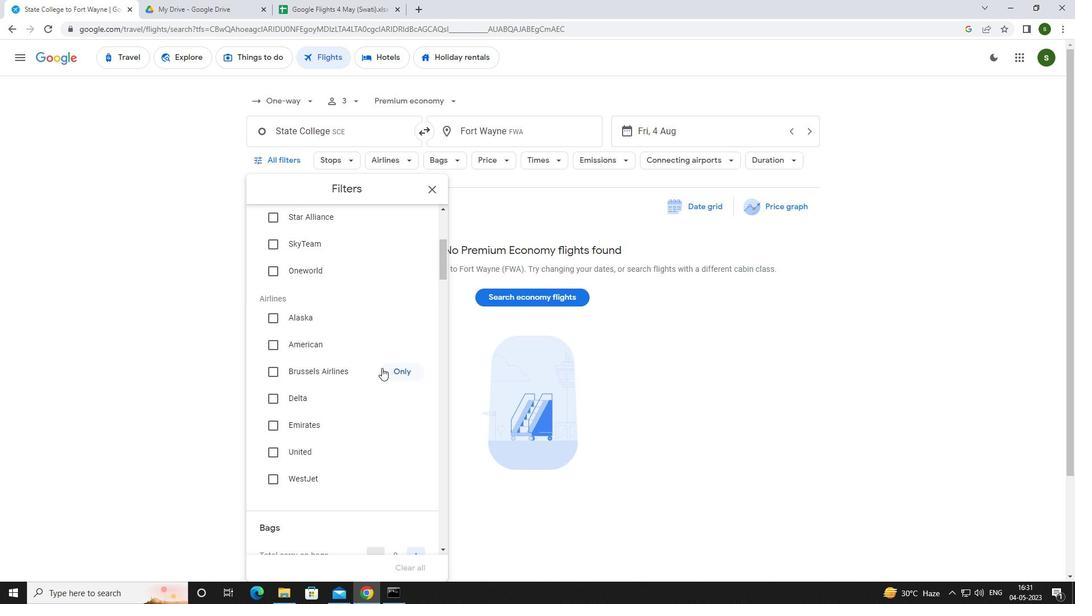 
Action: Mouse scrolled (382, 368) with delta (0, 0)
Screenshot: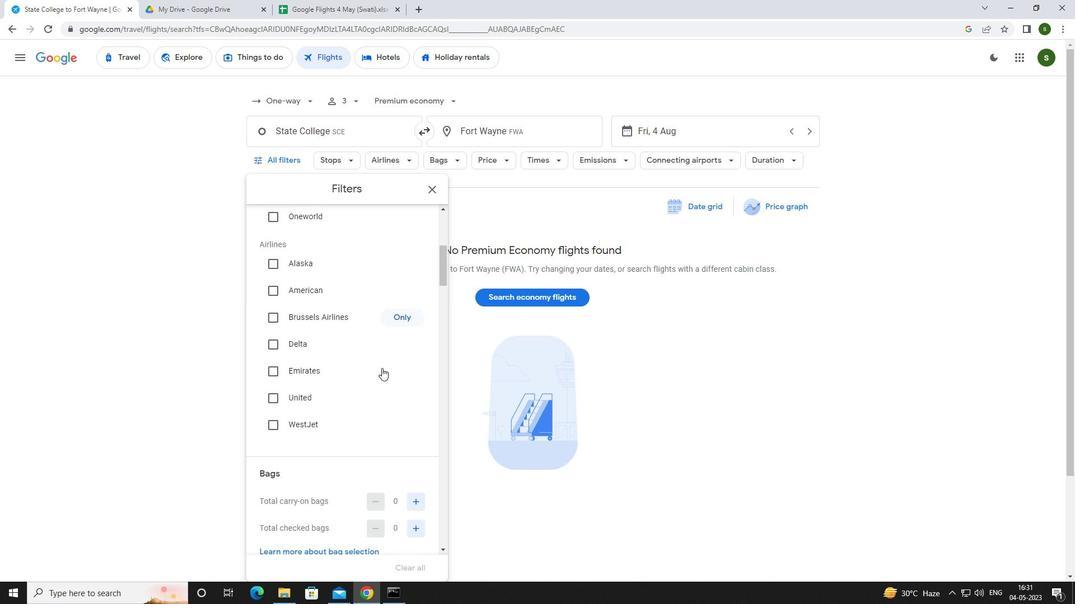 
Action: Mouse moved to (409, 388)
Screenshot: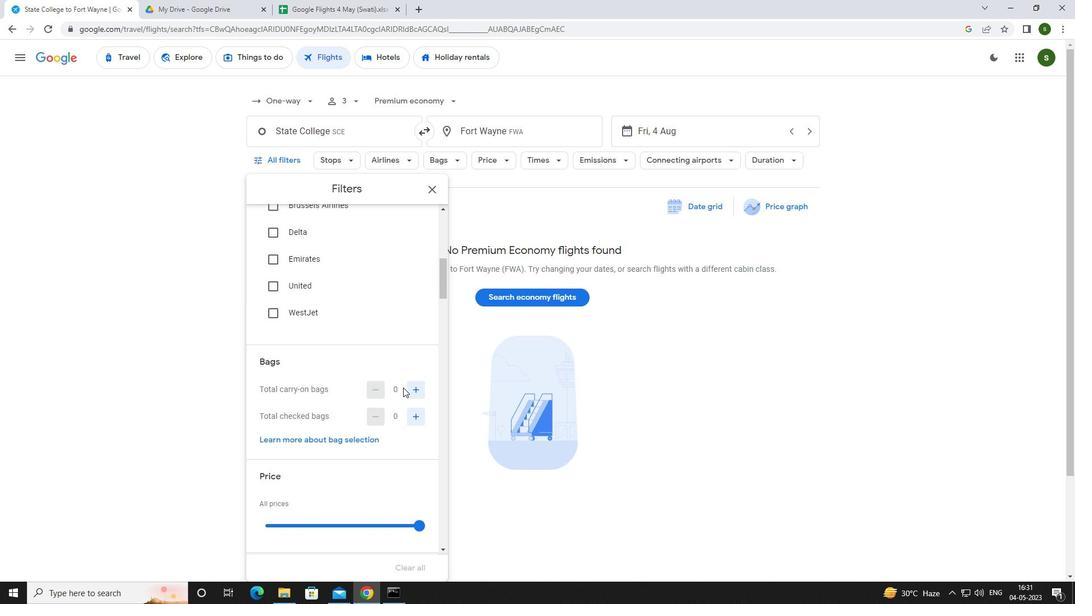 
Action: Mouse pressed left at (409, 388)
Screenshot: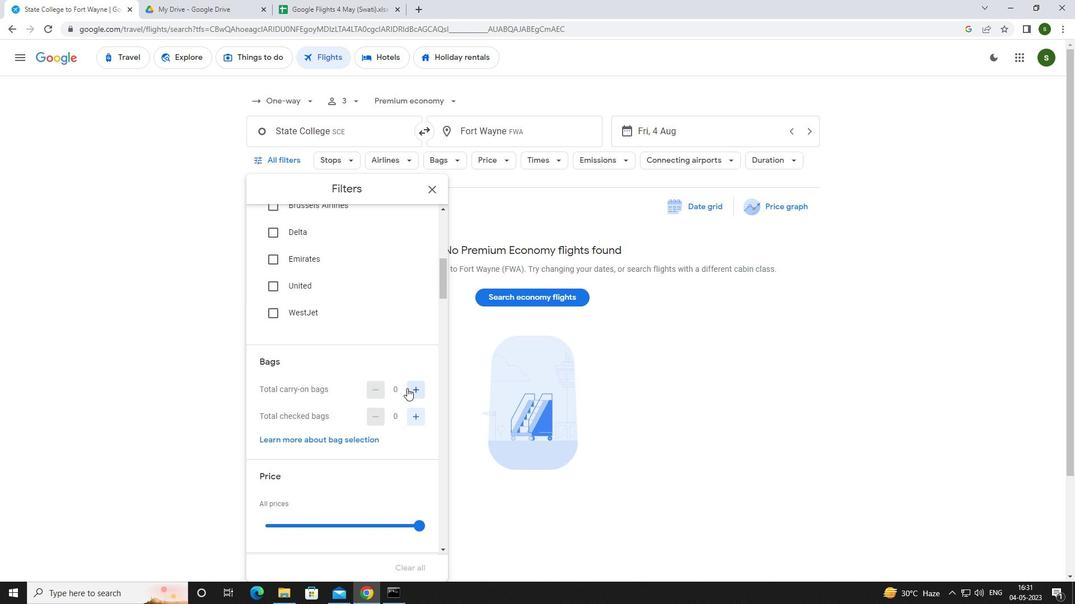 
Action: Mouse pressed left at (409, 388)
Screenshot: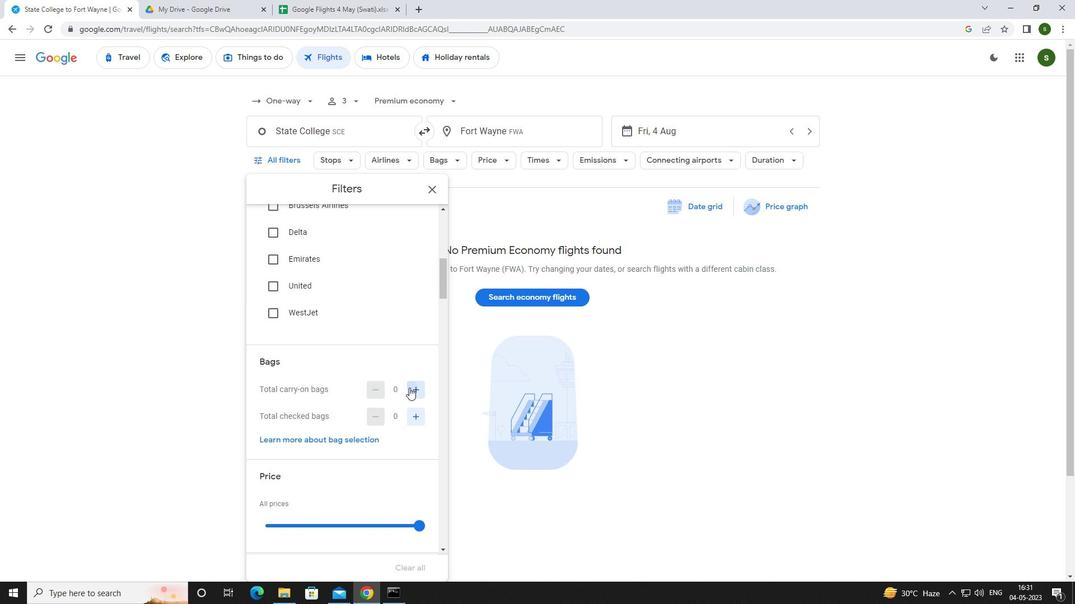 
Action: Mouse moved to (418, 421)
Screenshot: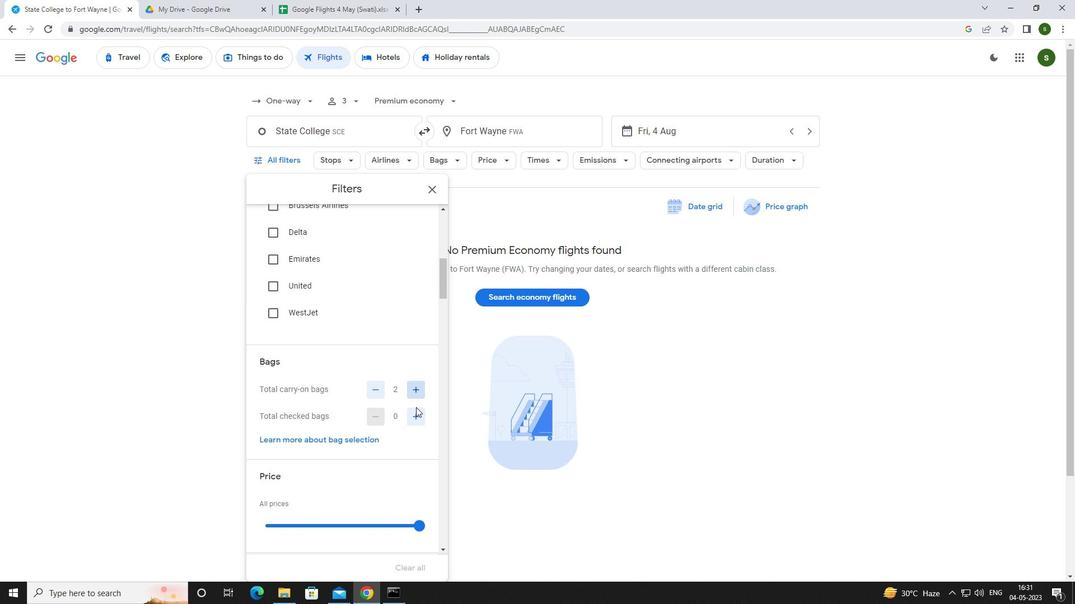 
Action: Mouse pressed left at (418, 421)
Screenshot: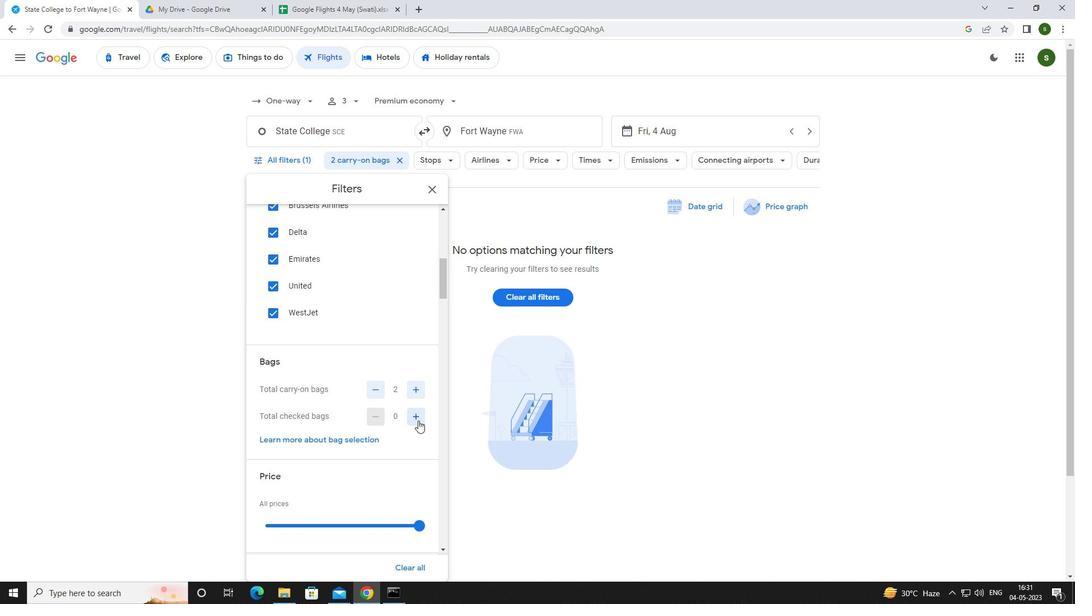 
Action: Mouse pressed left at (418, 421)
Screenshot: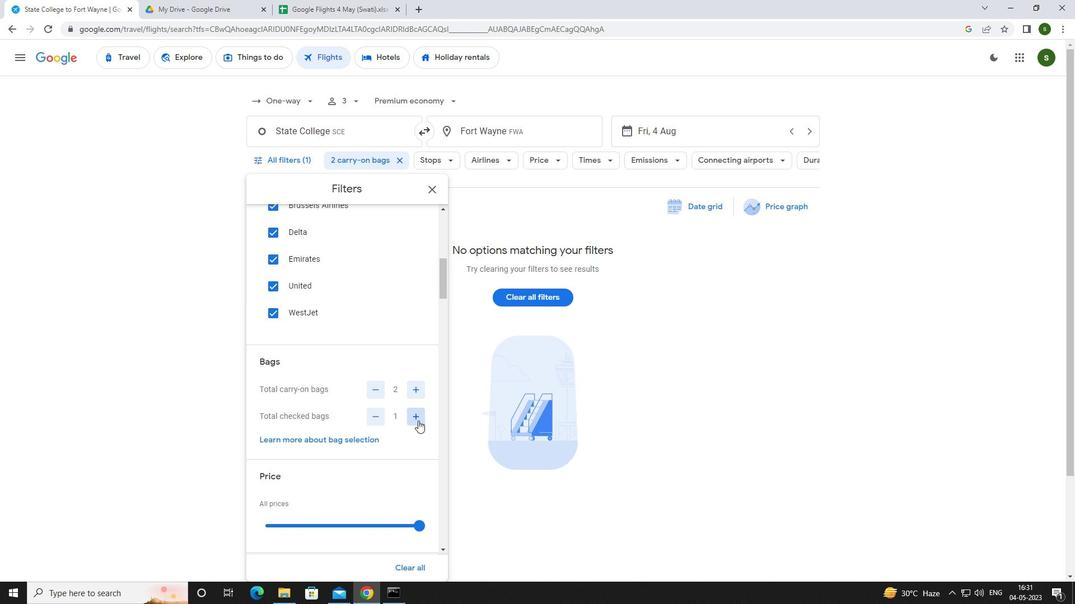 
Action: Mouse pressed left at (418, 421)
Screenshot: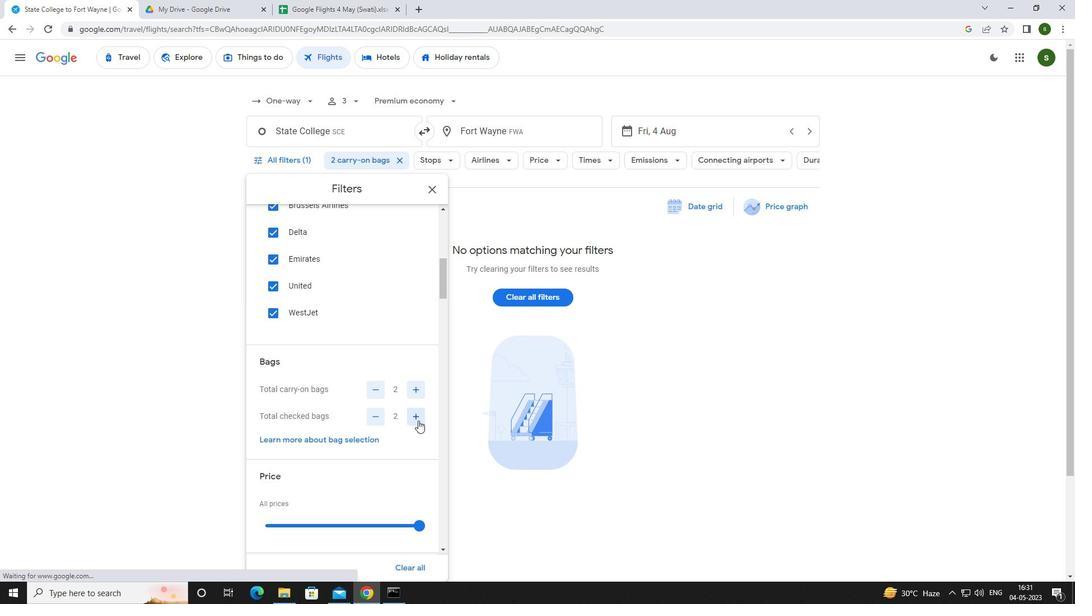 
Action: Mouse pressed left at (418, 421)
Screenshot: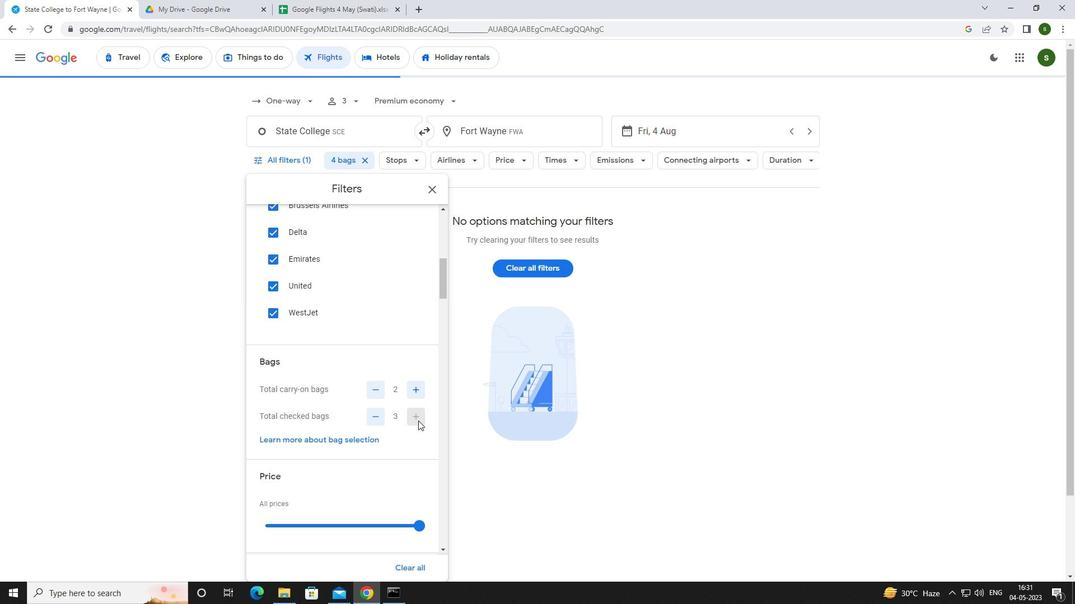 
Action: Mouse moved to (418, 422)
Screenshot: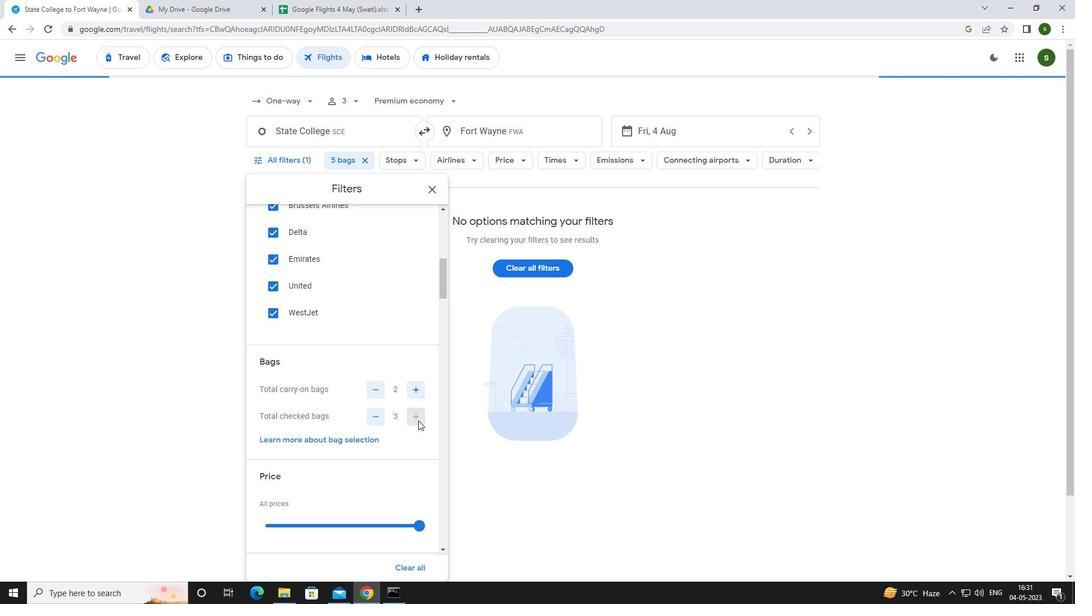 
Action: Mouse scrolled (418, 422) with delta (0, 0)
Screenshot: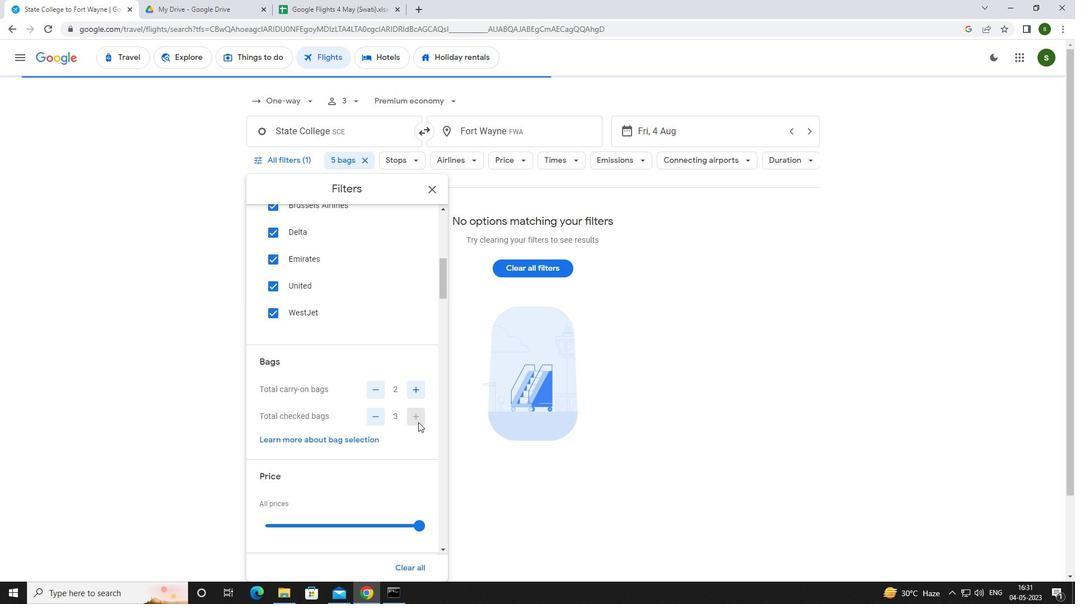 
Action: Mouse scrolled (418, 422) with delta (0, 0)
Screenshot: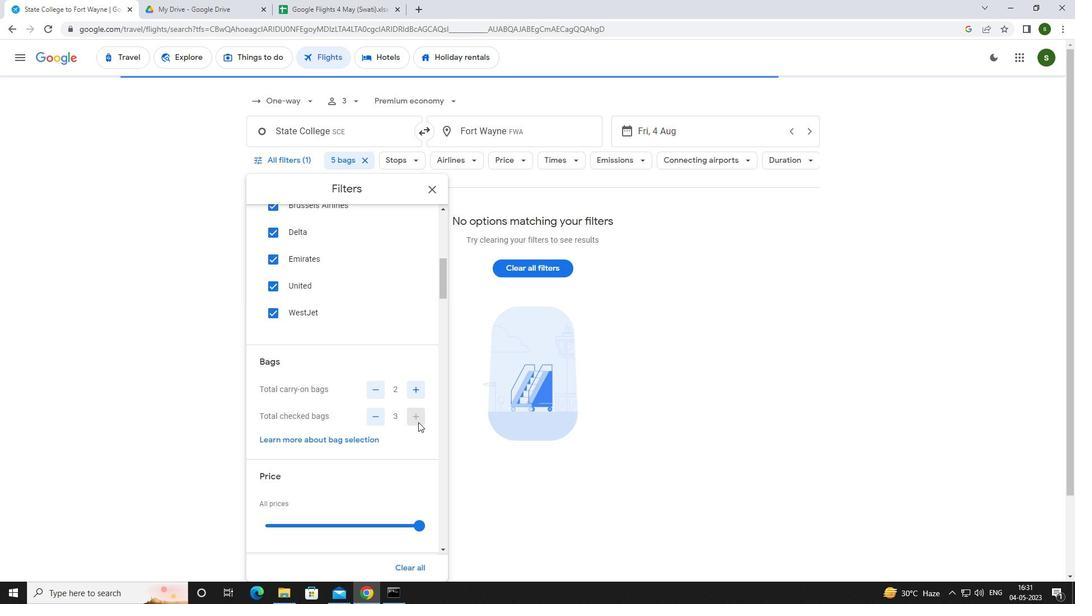 
Action: Mouse moved to (418, 416)
Screenshot: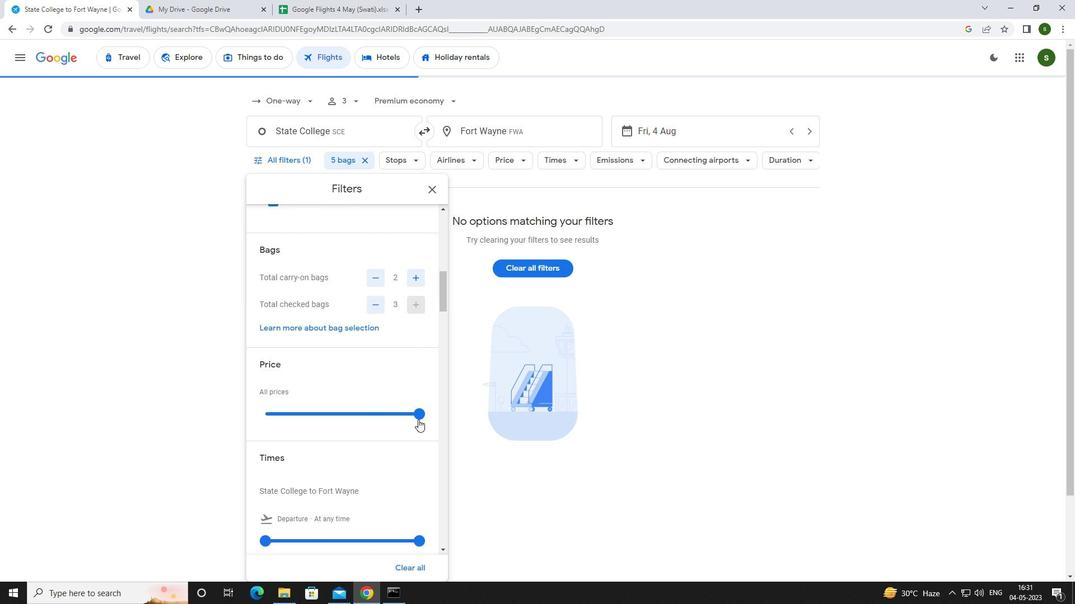 
Action: Mouse pressed left at (418, 416)
Screenshot: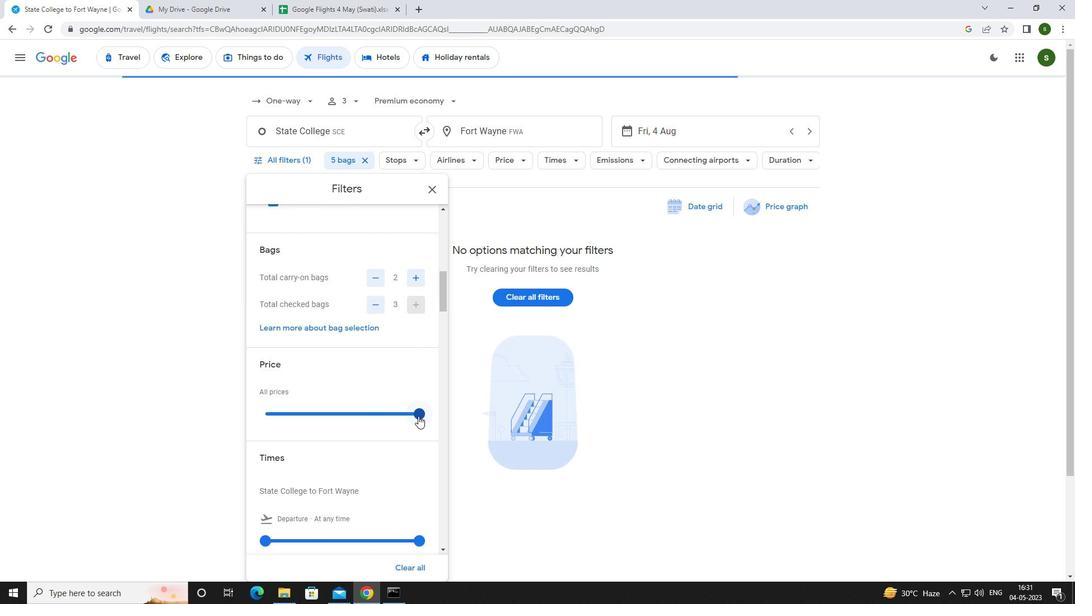 
Action: Mouse moved to (418, 416)
Screenshot: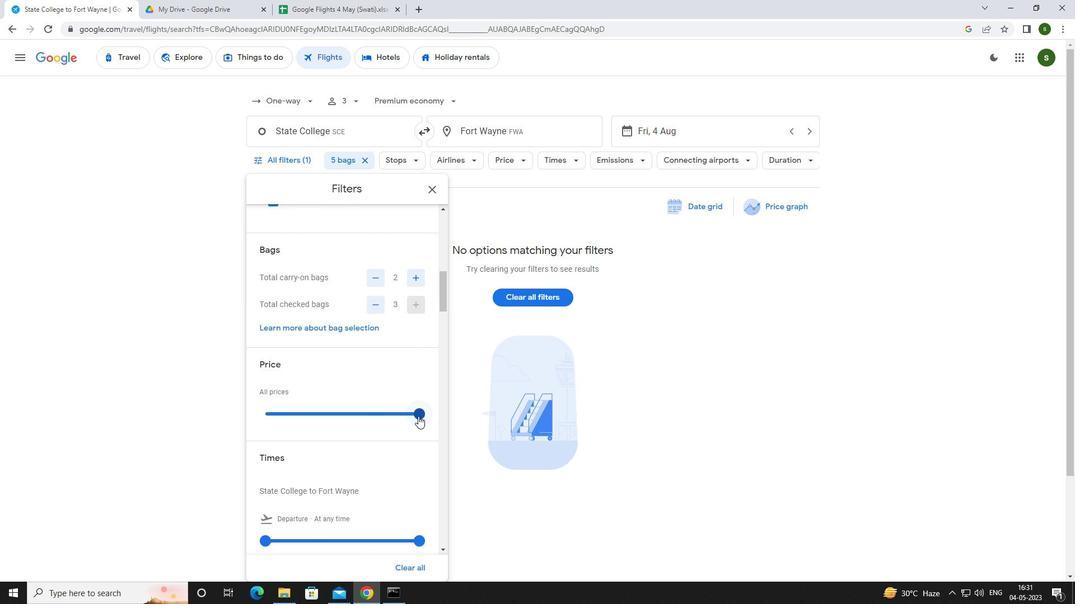 
Action: Mouse scrolled (418, 416) with delta (0, 0)
Screenshot: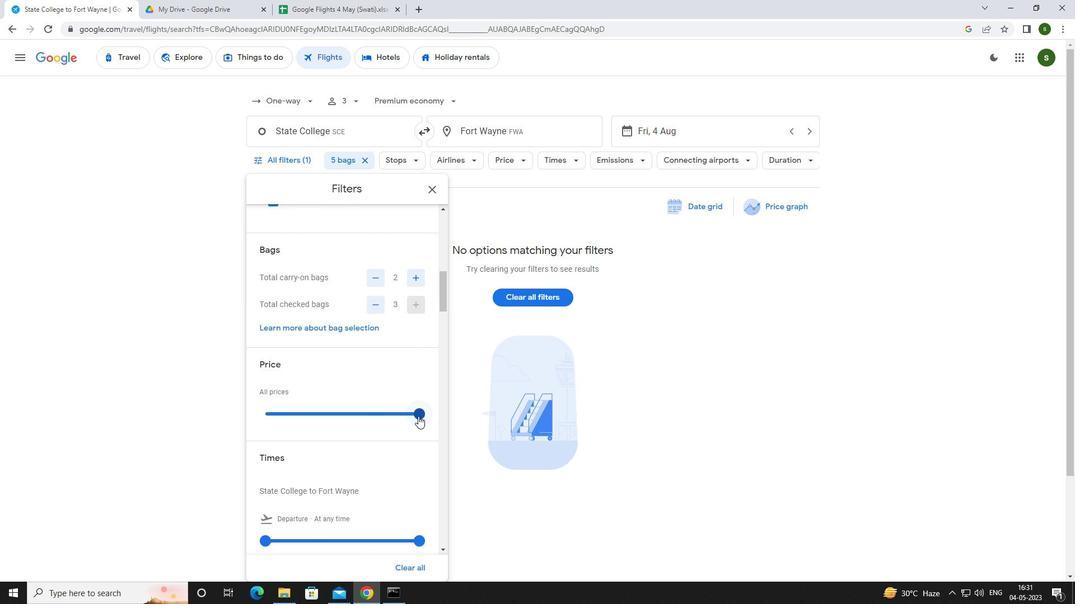 
Action: Mouse scrolled (418, 416) with delta (0, 0)
Screenshot: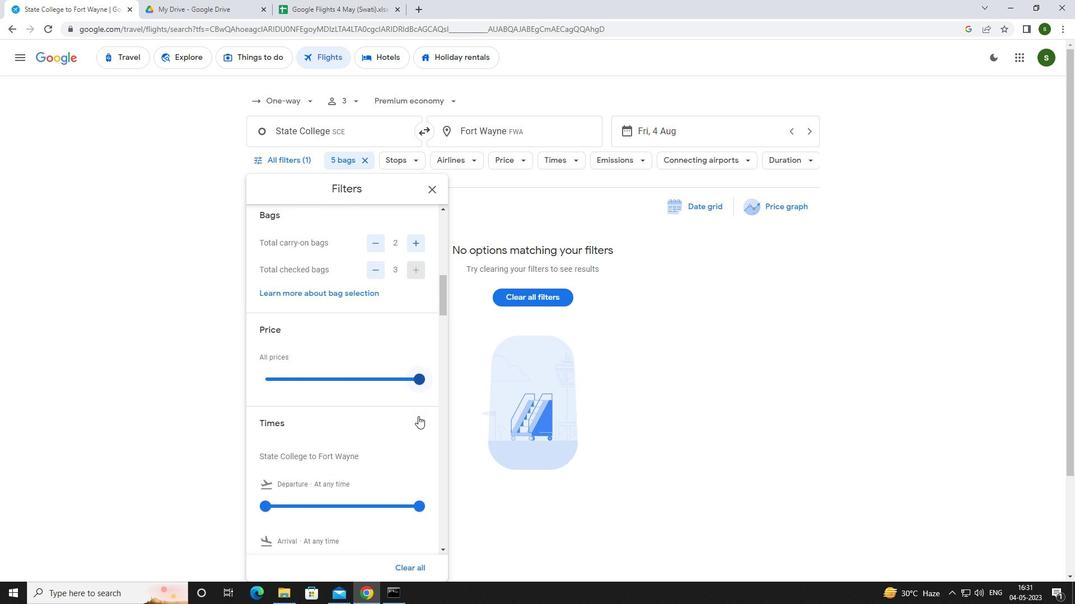 
Action: Mouse moved to (263, 430)
Screenshot: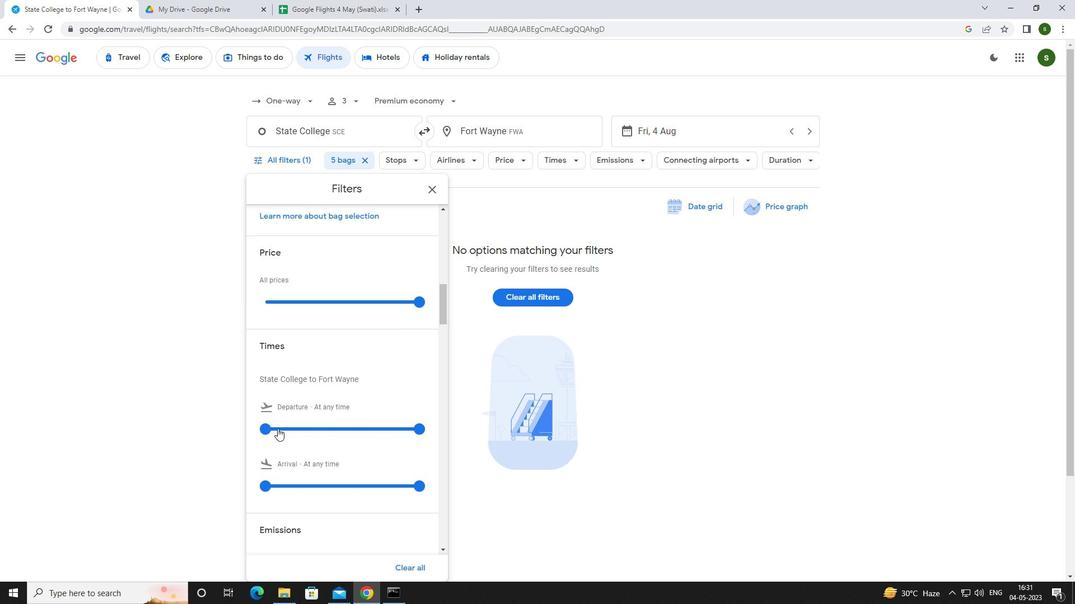 
Action: Mouse pressed left at (263, 430)
Screenshot: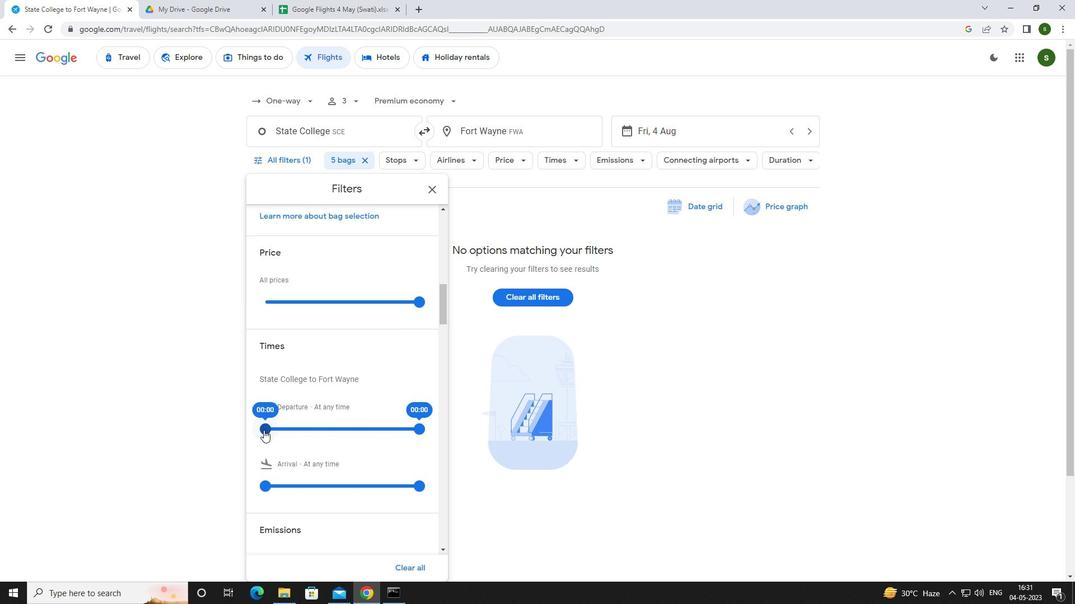 
Action: Mouse moved to (644, 431)
Screenshot: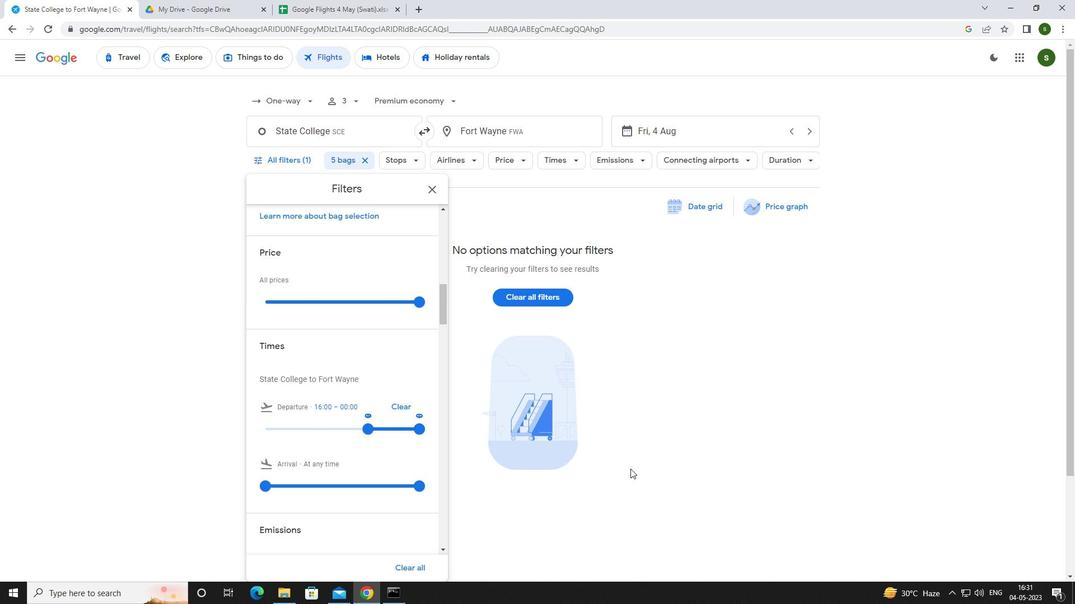 
Action: Mouse pressed left at (644, 431)
Screenshot: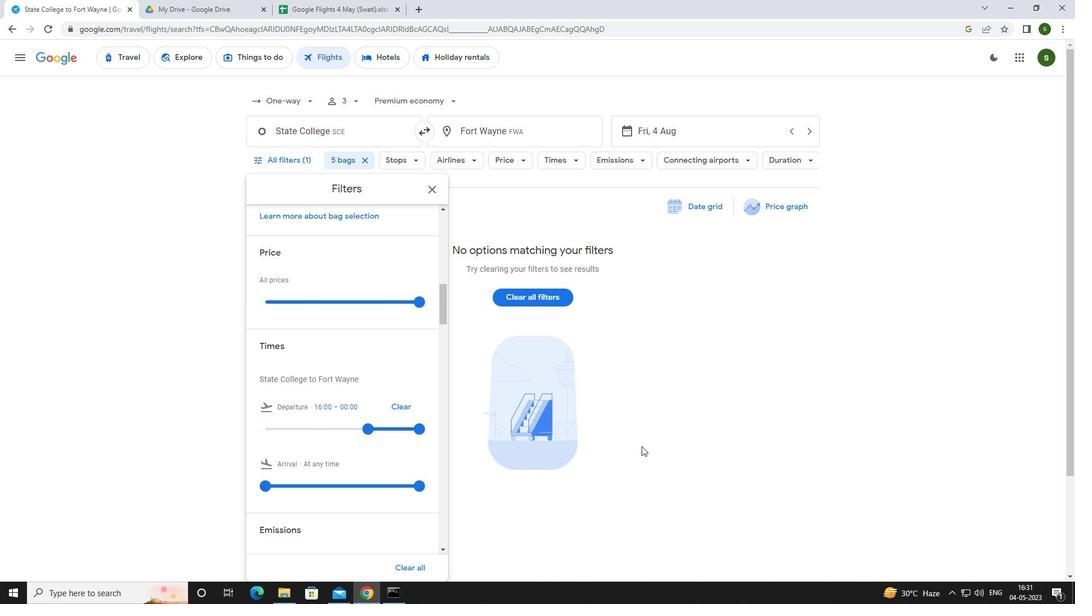 
